 Task: Check the percentage active listings of den in the last 5 years.
Action: Mouse moved to (888, 198)
Screenshot: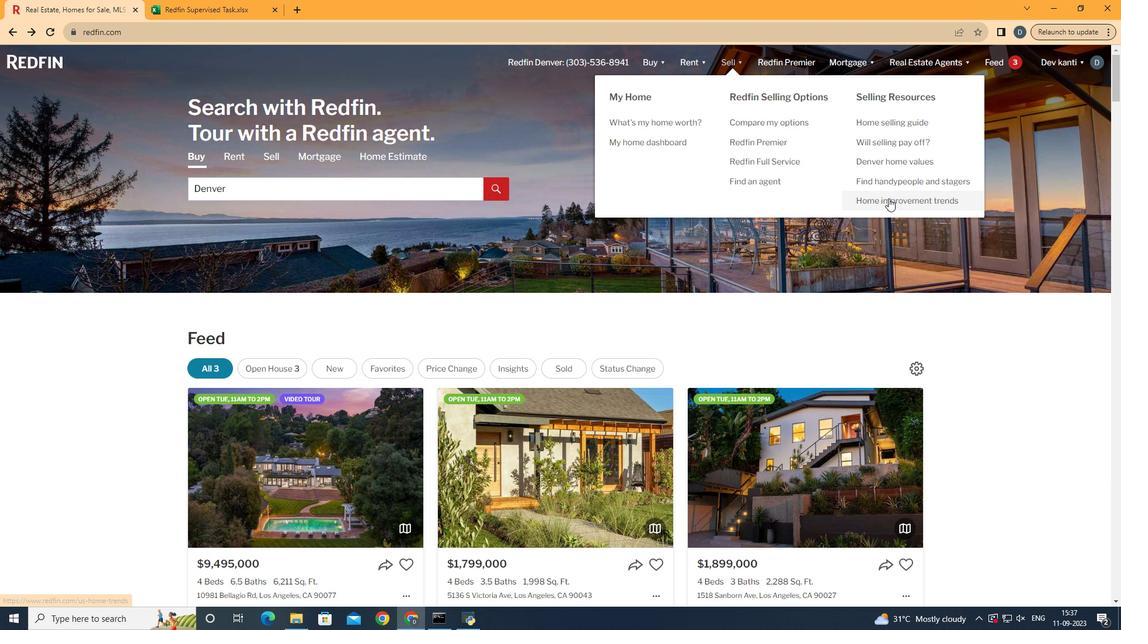 
Action: Mouse pressed left at (888, 198)
Screenshot: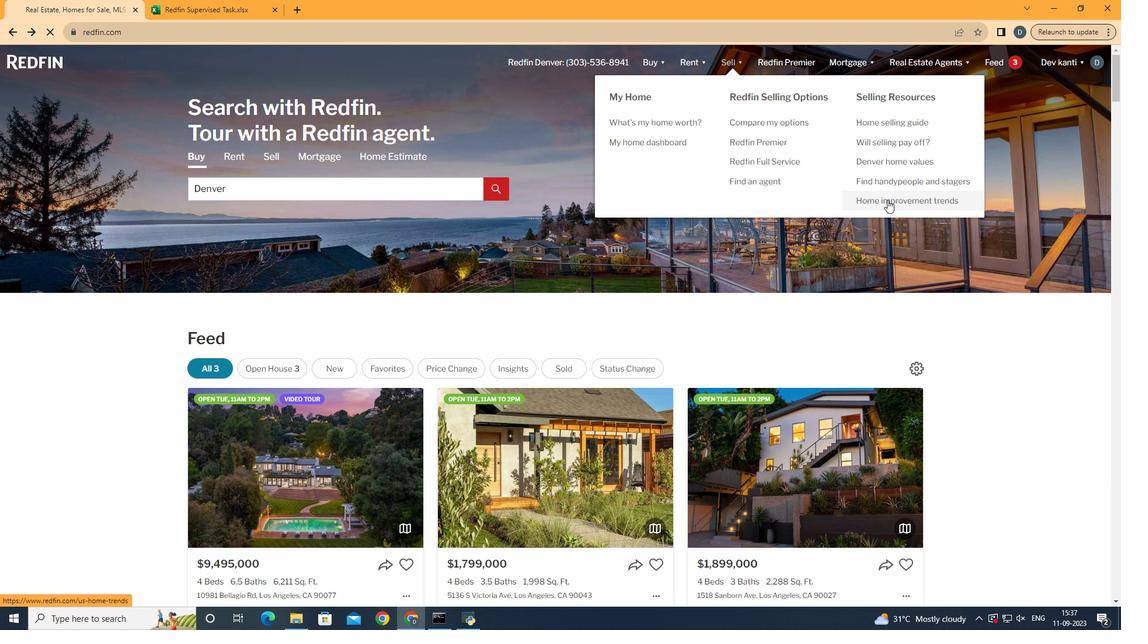 
Action: Mouse moved to (296, 230)
Screenshot: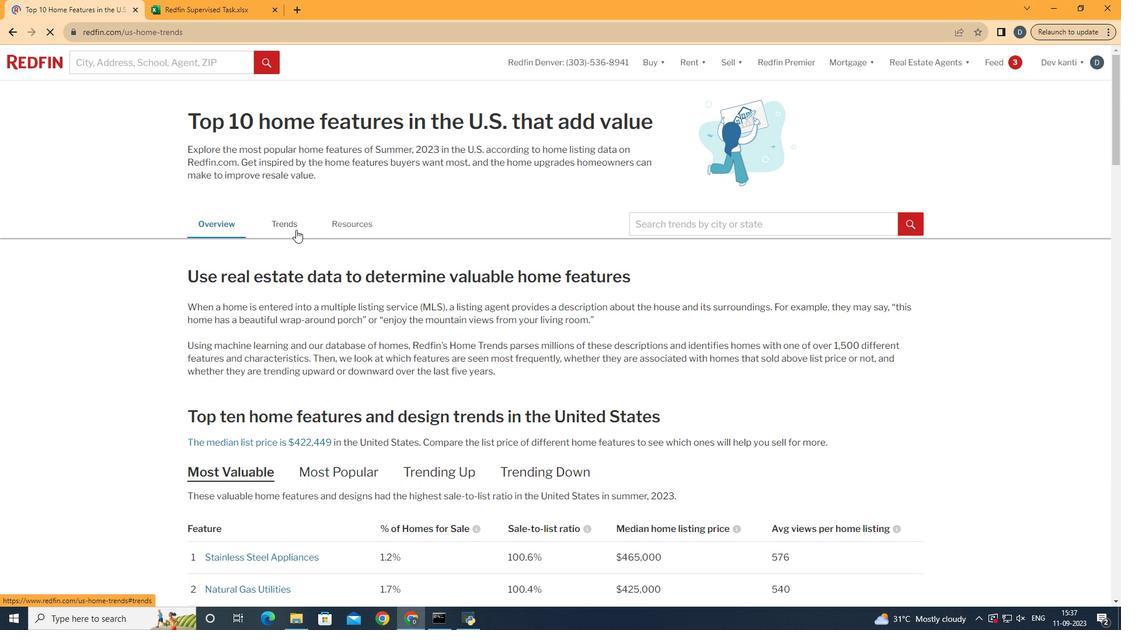 
Action: Mouse pressed left at (296, 230)
Screenshot: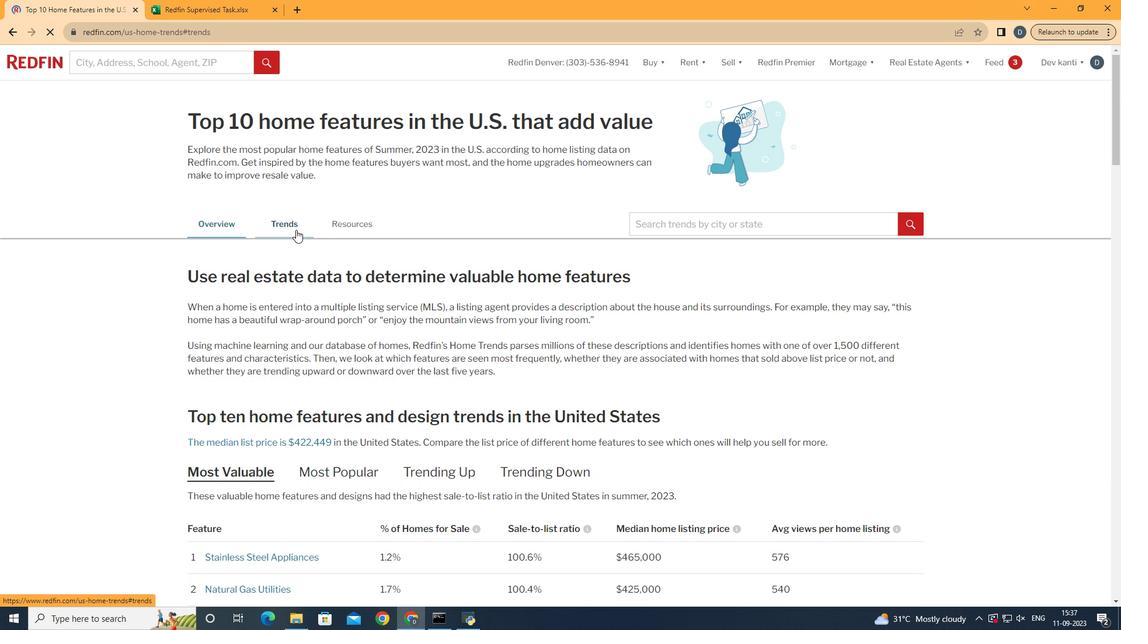 
Action: Mouse moved to (561, 263)
Screenshot: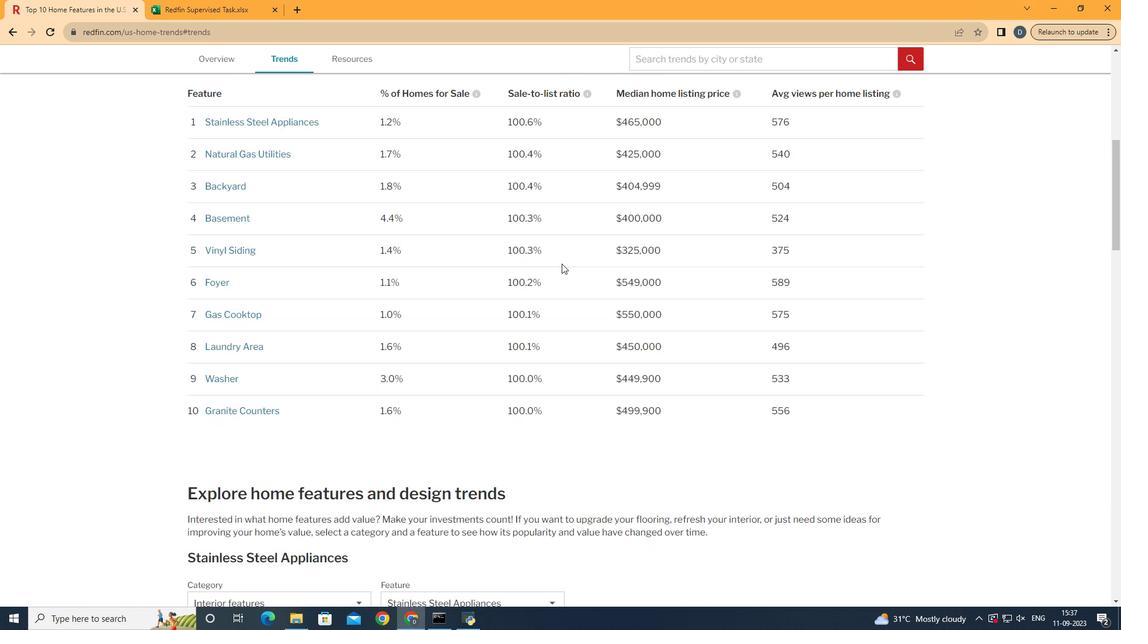 
Action: Mouse scrolled (561, 263) with delta (0, 0)
Screenshot: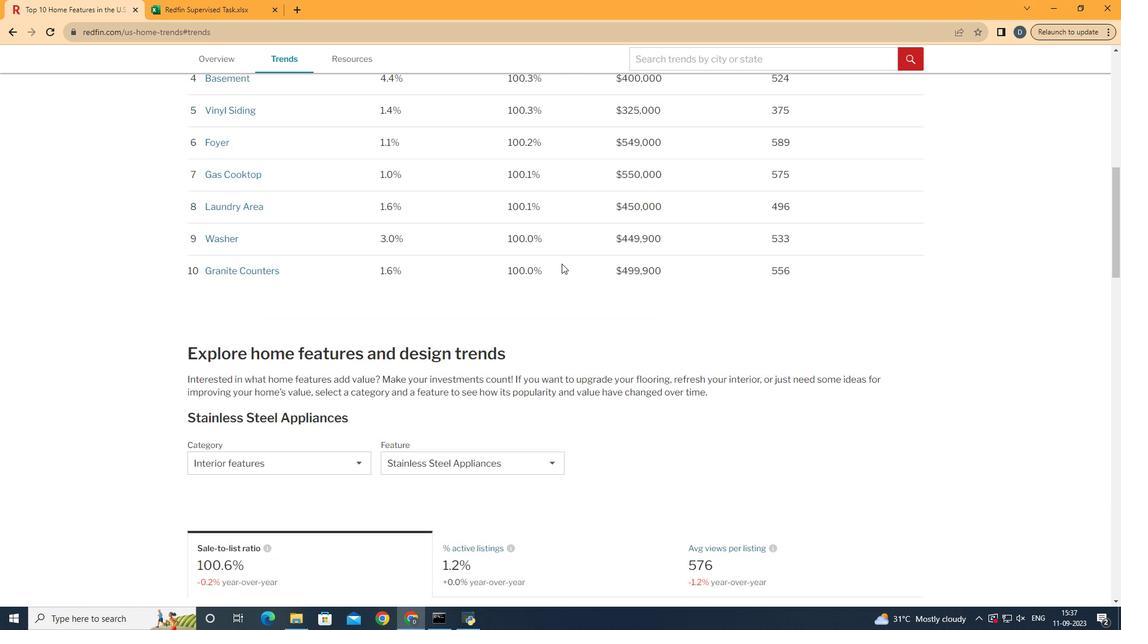 
Action: Mouse scrolled (561, 263) with delta (0, 0)
Screenshot: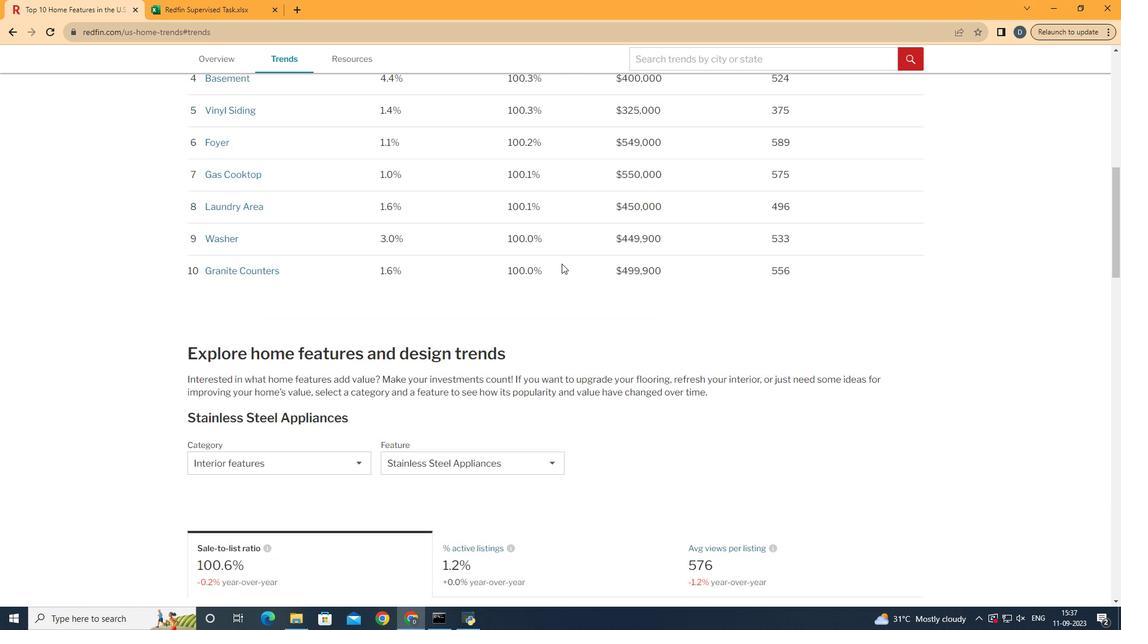 
Action: Mouse scrolled (561, 263) with delta (0, 0)
Screenshot: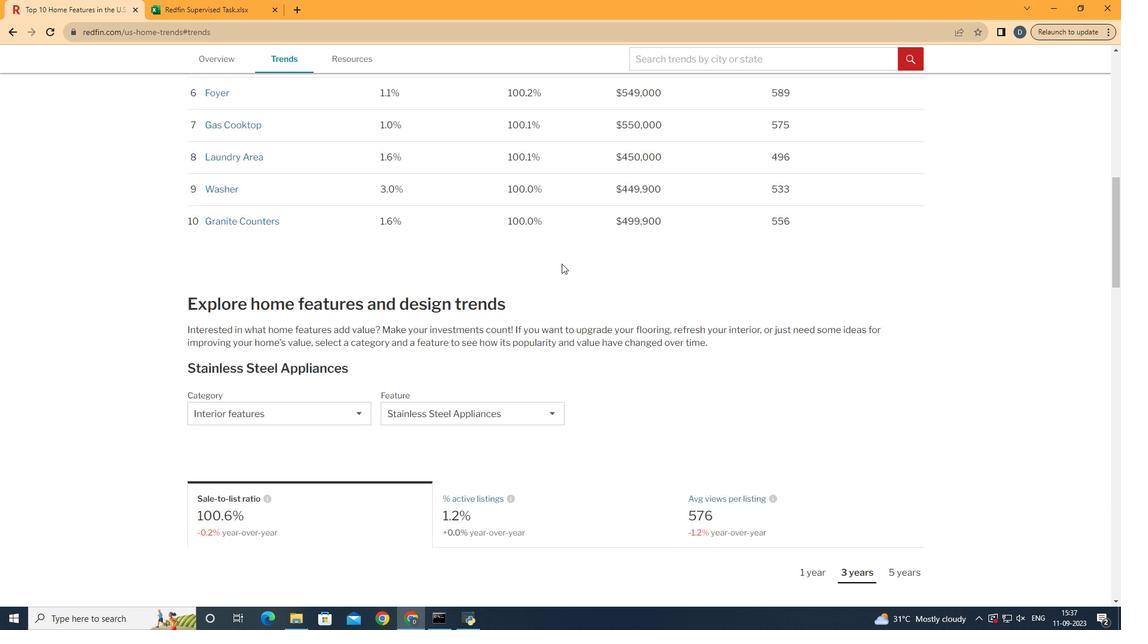 
Action: Mouse scrolled (561, 263) with delta (0, 0)
Screenshot: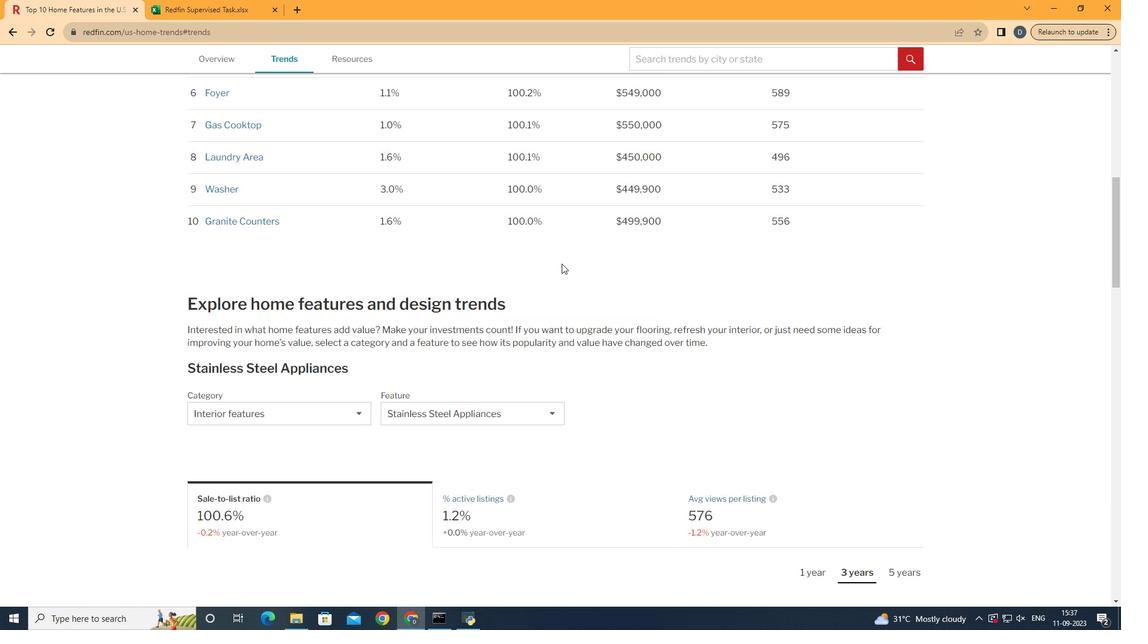 
Action: Mouse scrolled (561, 263) with delta (0, 0)
Screenshot: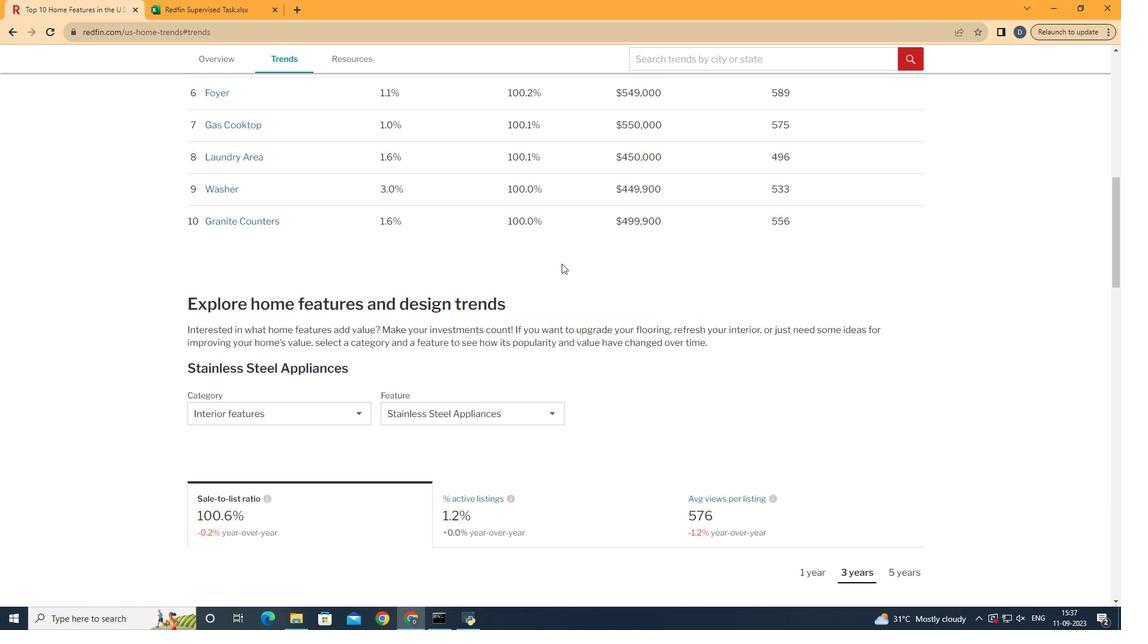 
Action: Mouse scrolled (561, 263) with delta (0, 0)
Screenshot: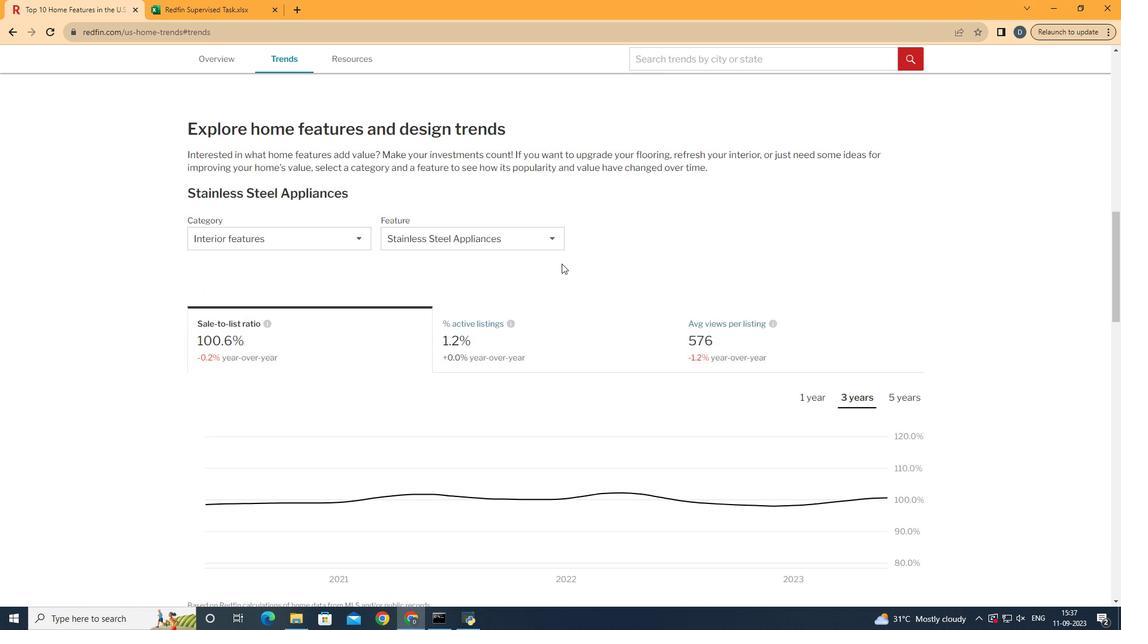 
Action: Mouse scrolled (561, 263) with delta (0, 0)
Screenshot: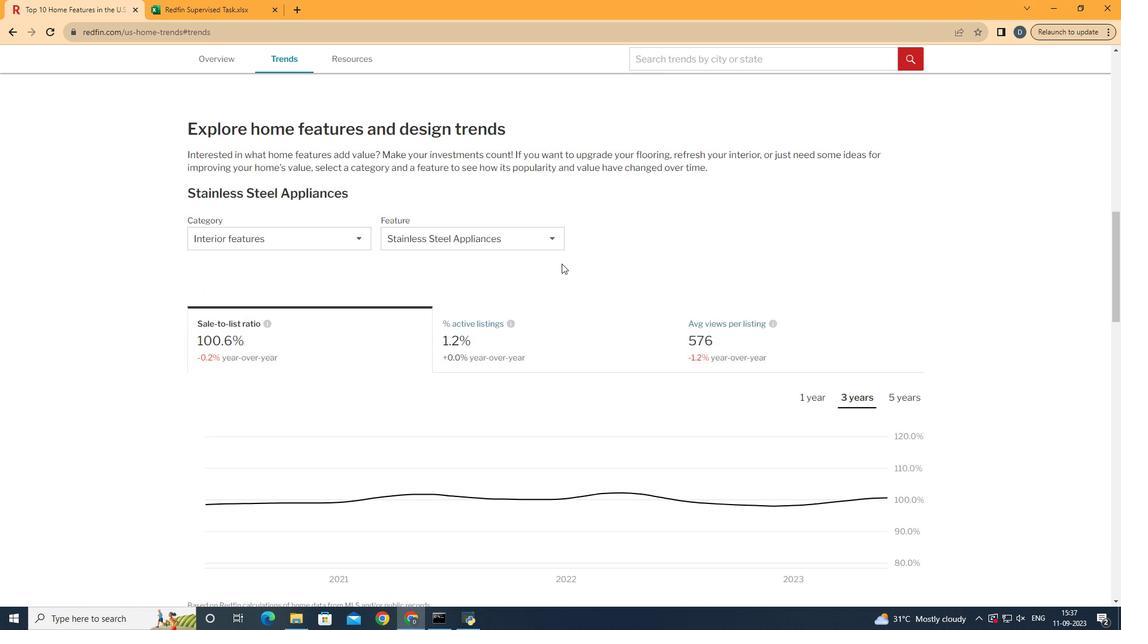 
Action: Mouse scrolled (561, 263) with delta (0, 0)
Screenshot: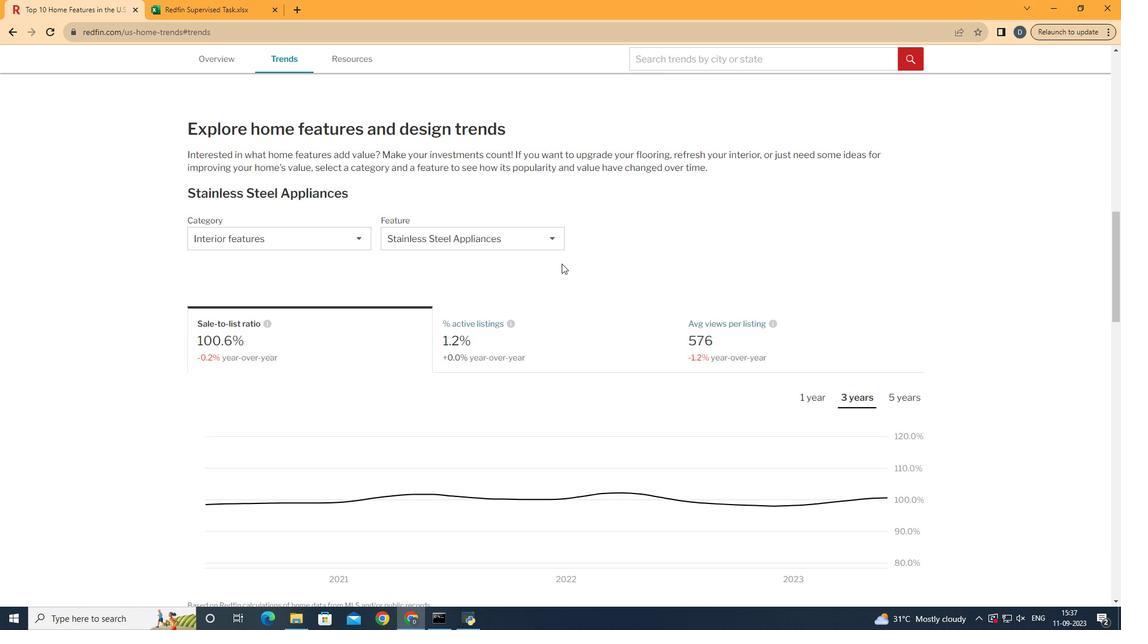 
Action: Mouse moved to (324, 233)
Screenshot: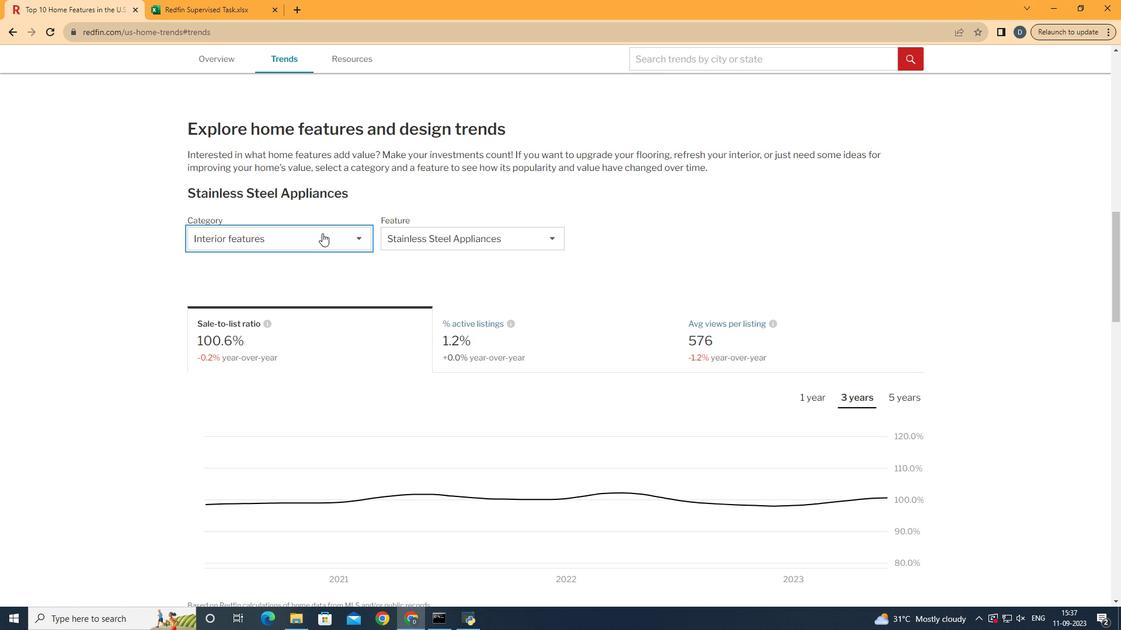 
Action: Mouse pressed left at (324, 233)
Screenshot: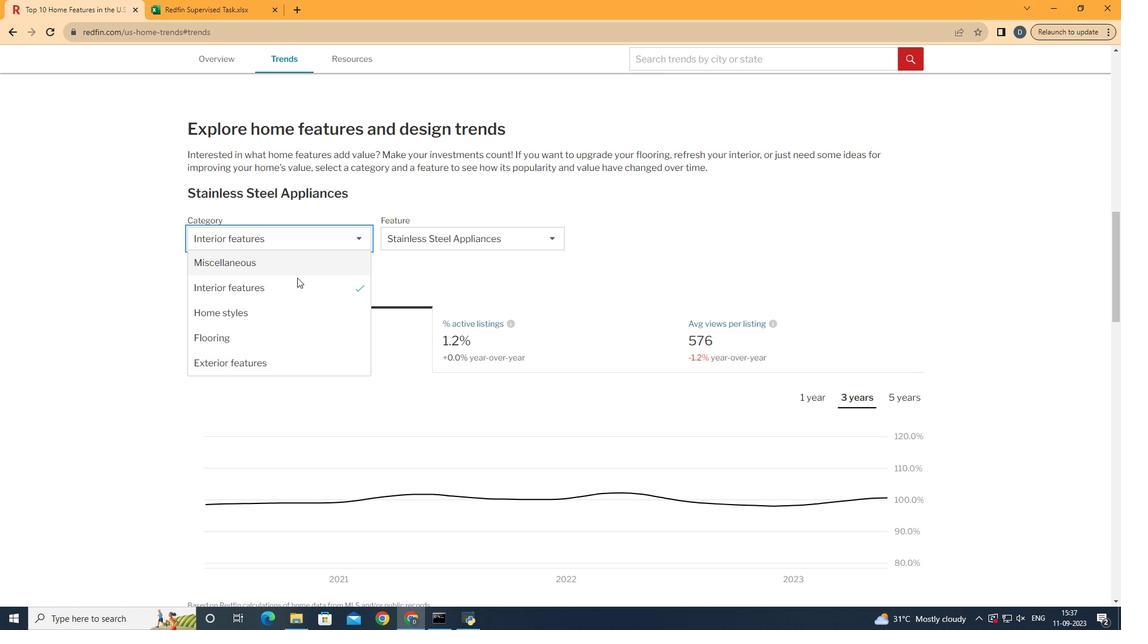 
Action: Mouse moved to (297, 281)
Screenshot: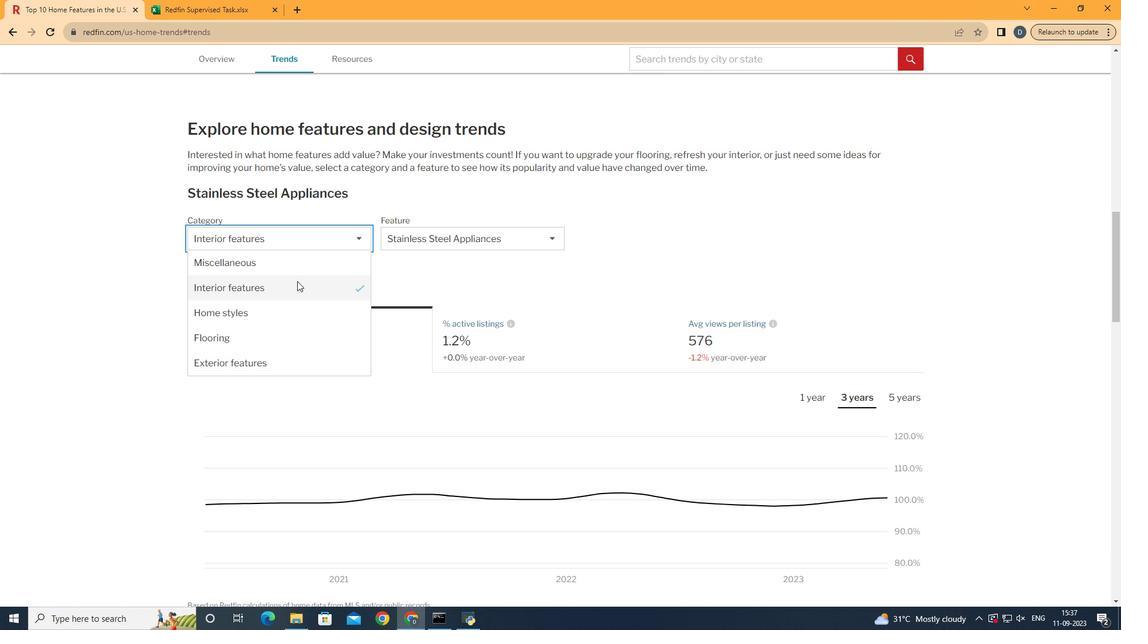 
Action: Mouse pressed left at (297, 281)
Screenshot: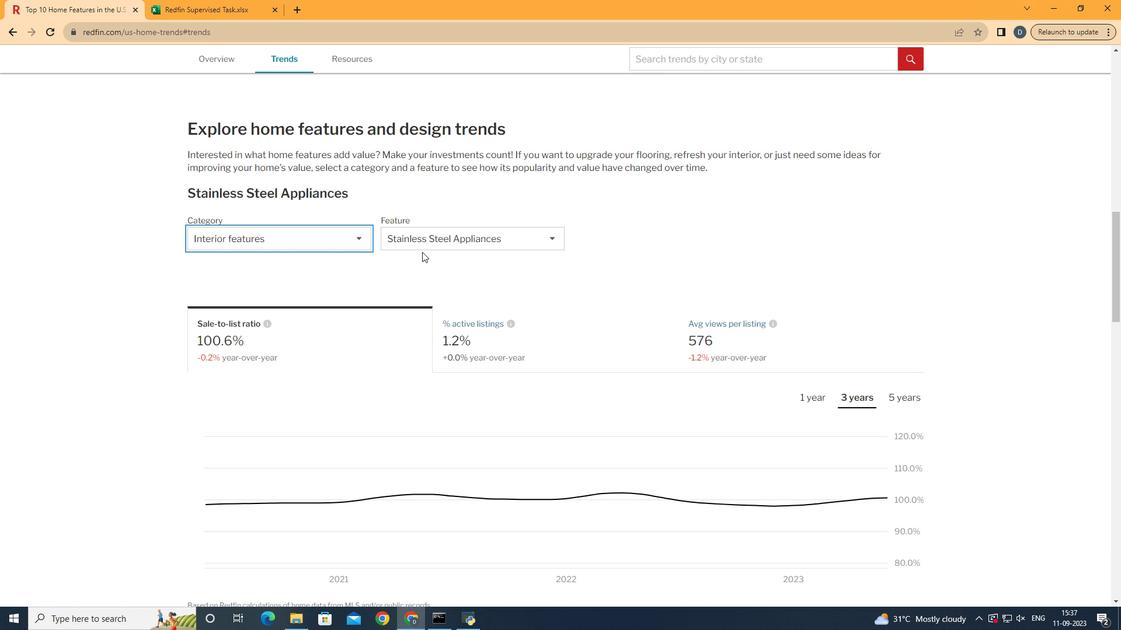 
Action: Mouse moved to (460, 238)
Screenshot: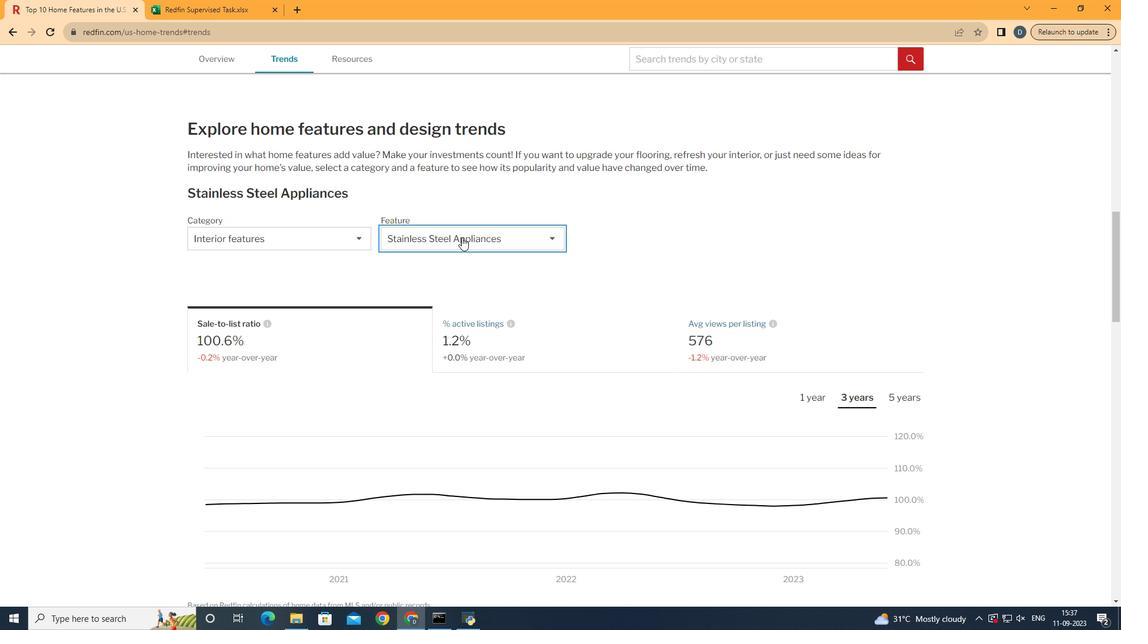 
Action: Mouse pressed left at (460, 238)
Screenshot: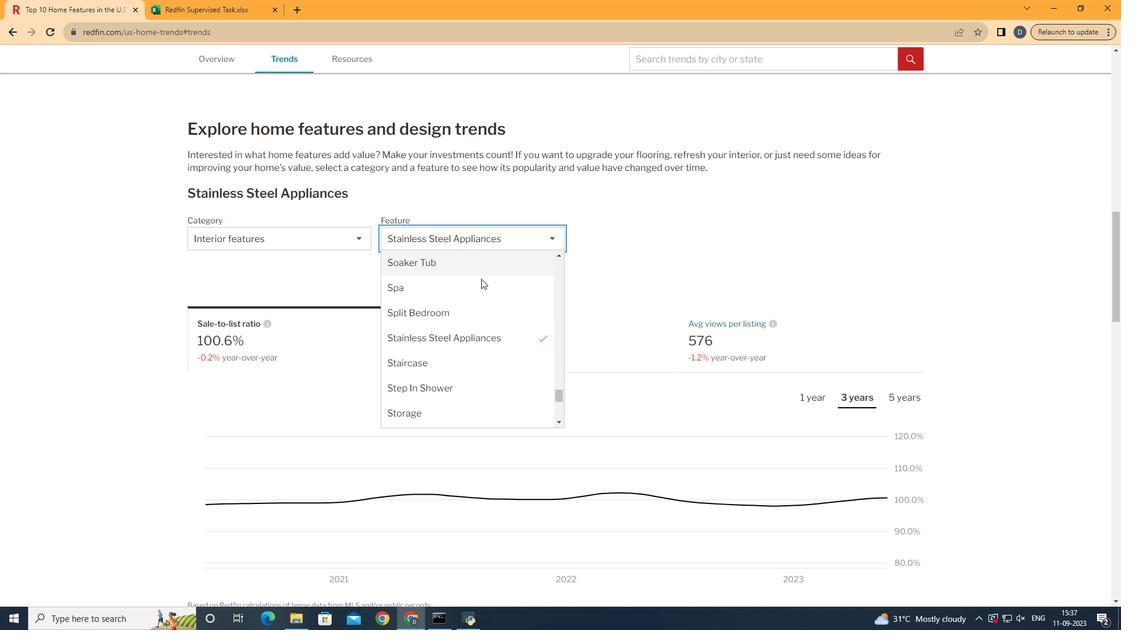 
Action: Mouse moved to (484, 293)
Screenshot: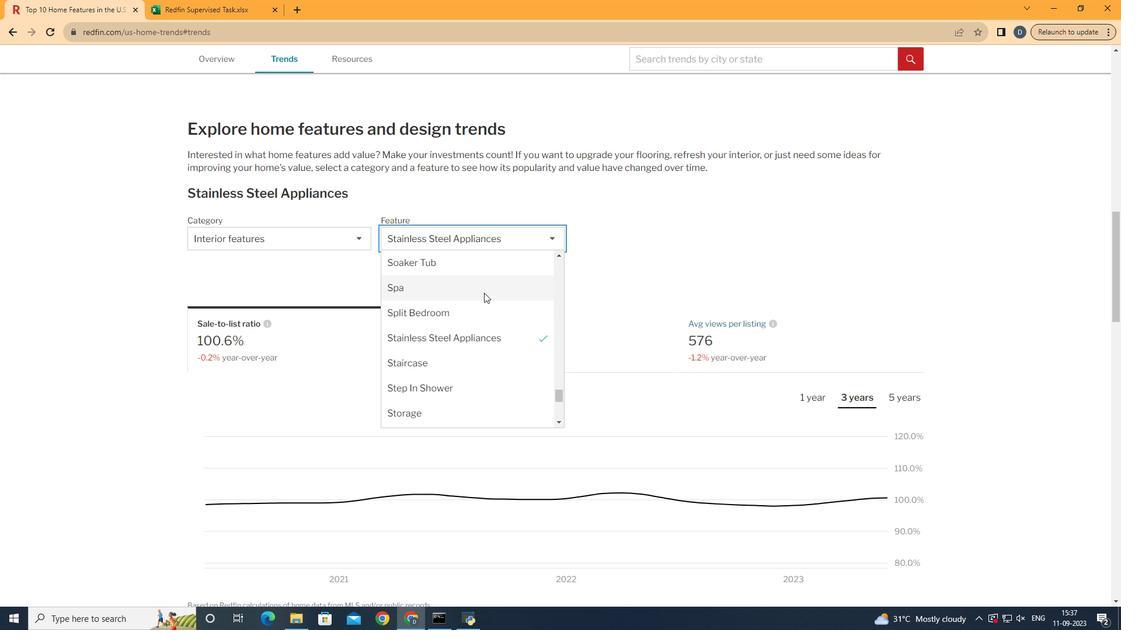 
Action: Mouse scrolled (484, 293) with delta (0, 0)
Screenshot: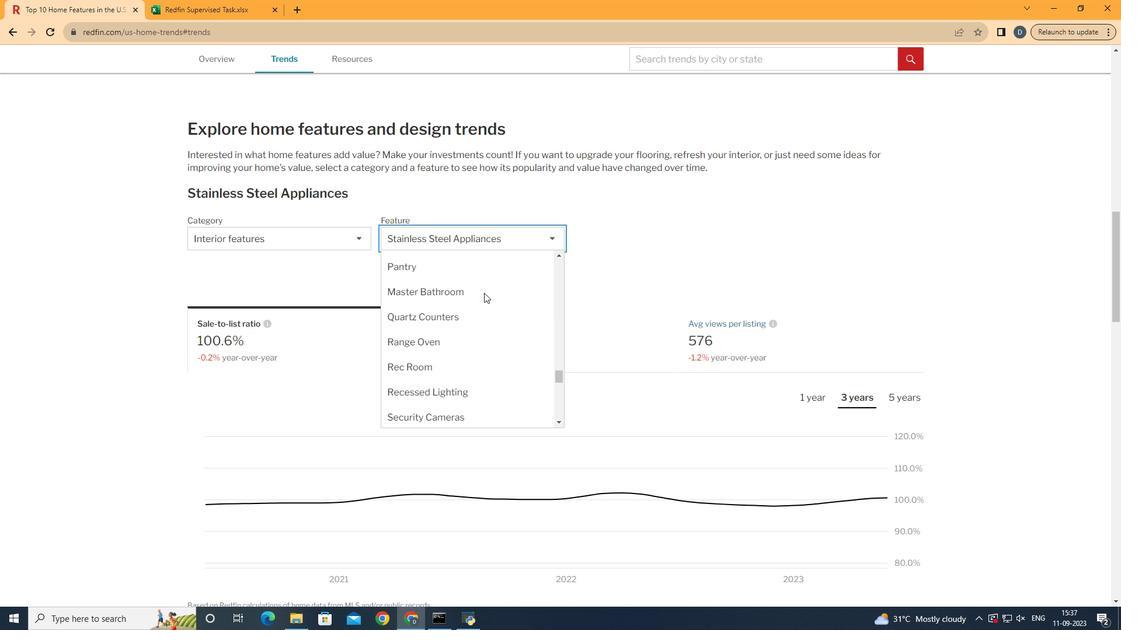 
Action: Mouse scrolled (484, 293) with delta (0, 0)
Screenshot: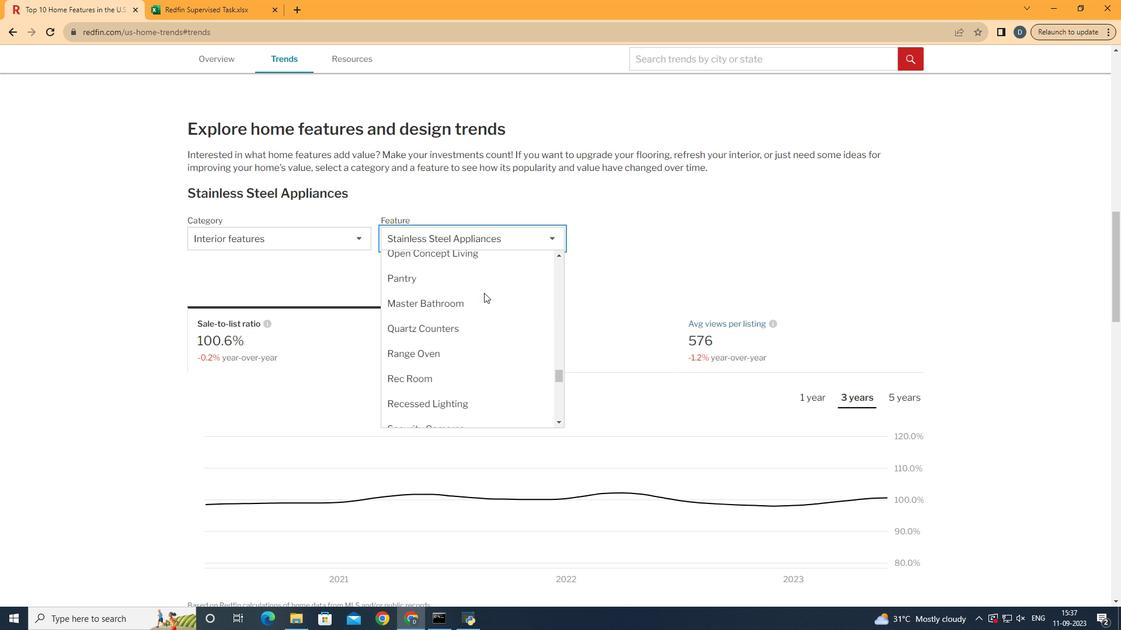 
Action: Mouse scrolled (484, 293) with delta (0, 0)
Screenshot: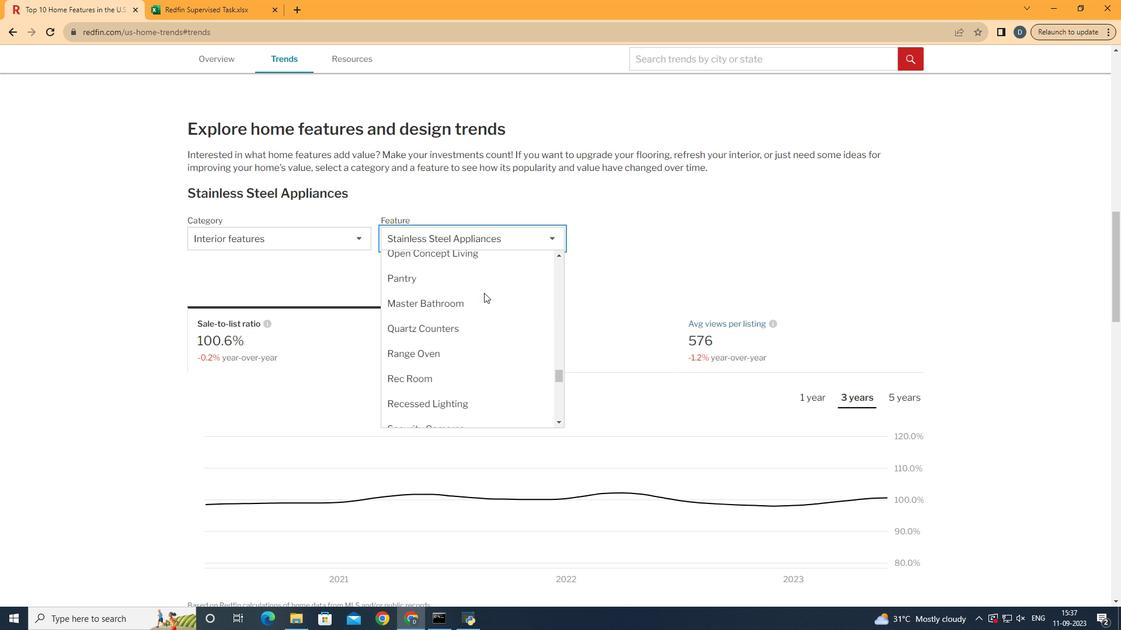 
Action: Mouse scrolled (484, 293) with delta (0, 0)
Screenshot: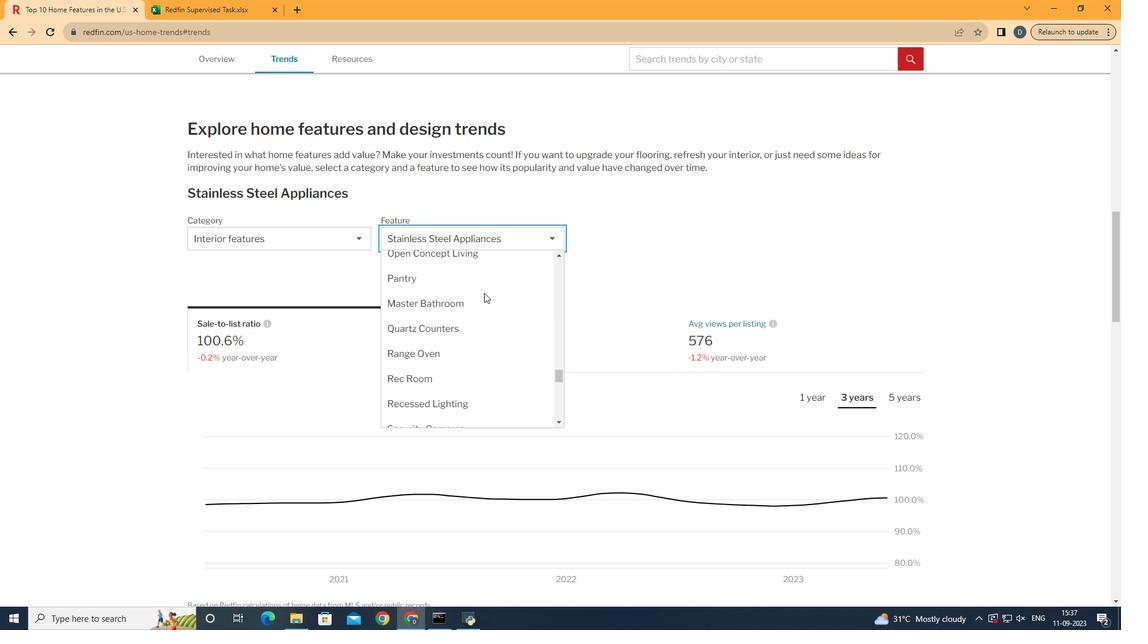 
Action: Mouse scrolled (484, 293) with delta (0, 0)
Screenshot: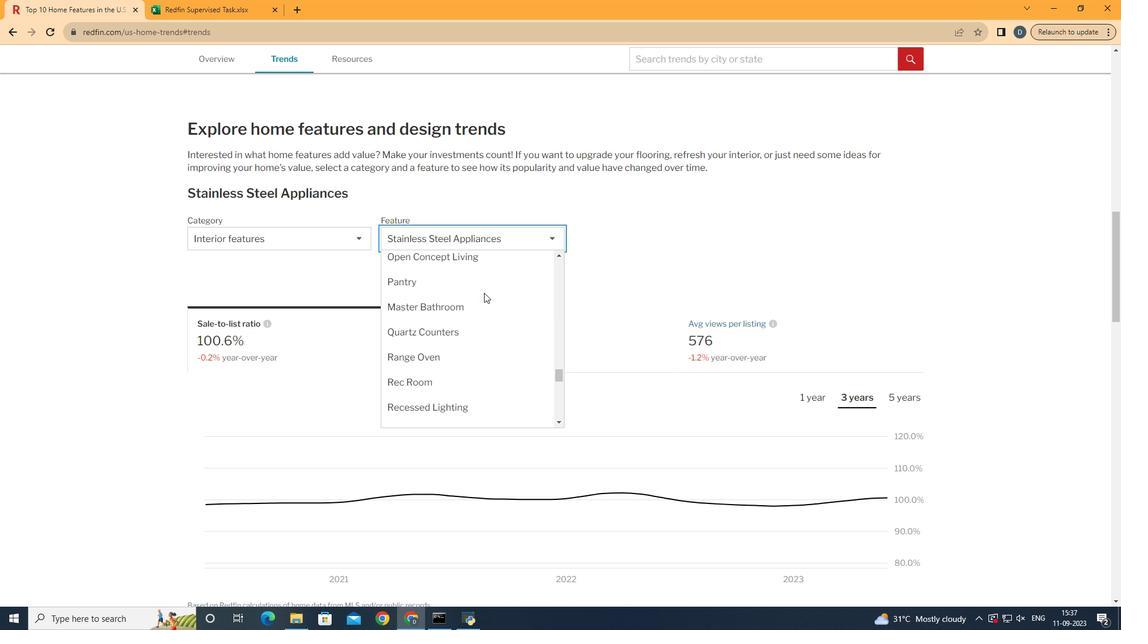 
Action: Mouse scrolled (484, 293) with delta (0, 0)
Screenshot: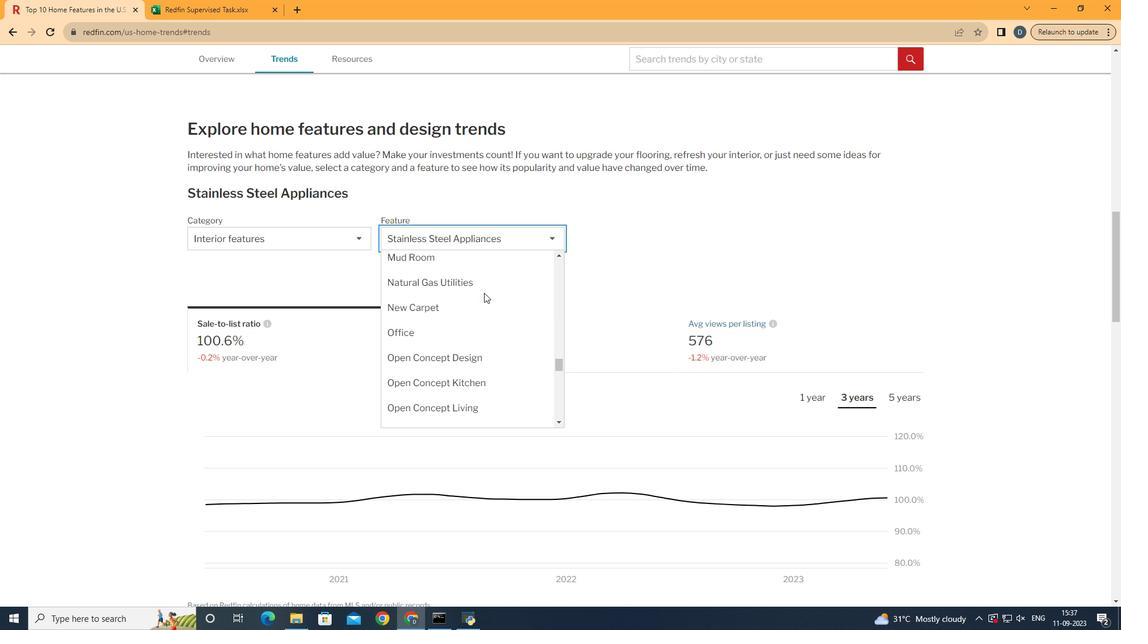 
Action: Mouse scrolled (484, 293) with delta (0, 0)
Screenshot: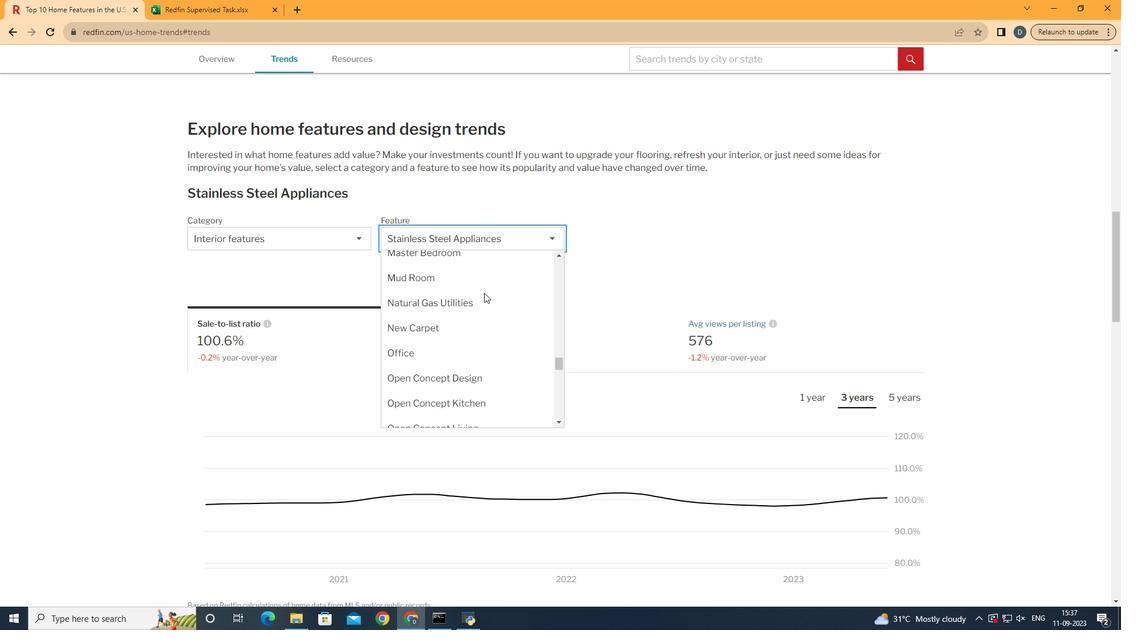 
Action: Mouse scrolled (484, 293) with delta (0, 0)
Screenshot: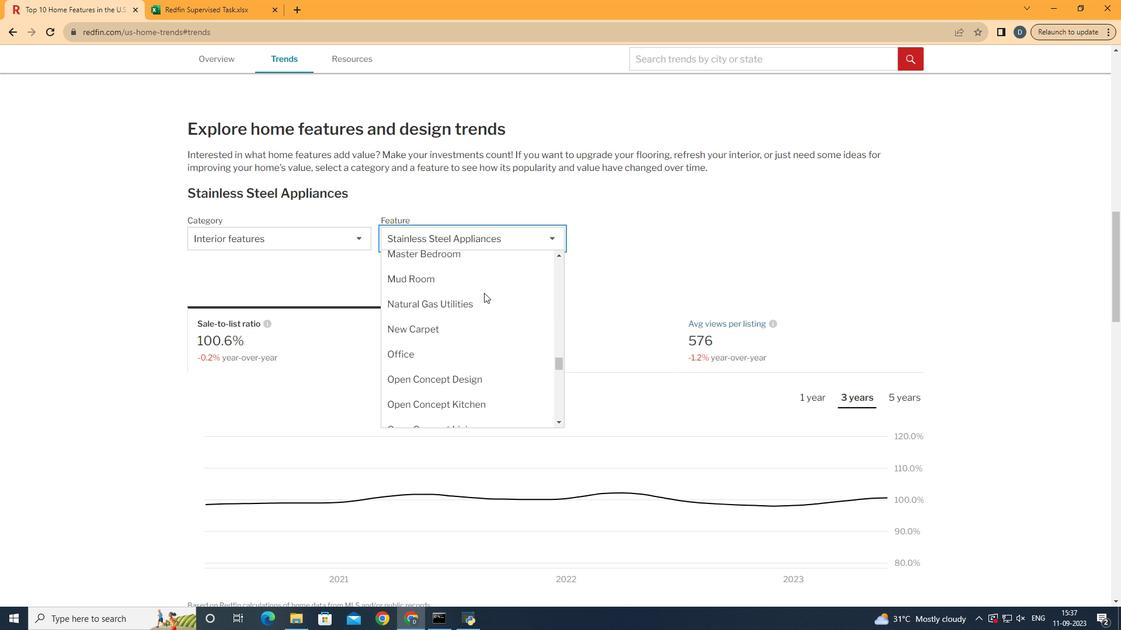 
Action: Mouse scrolled (484, 293) with delta (0, 0)
Screenshot: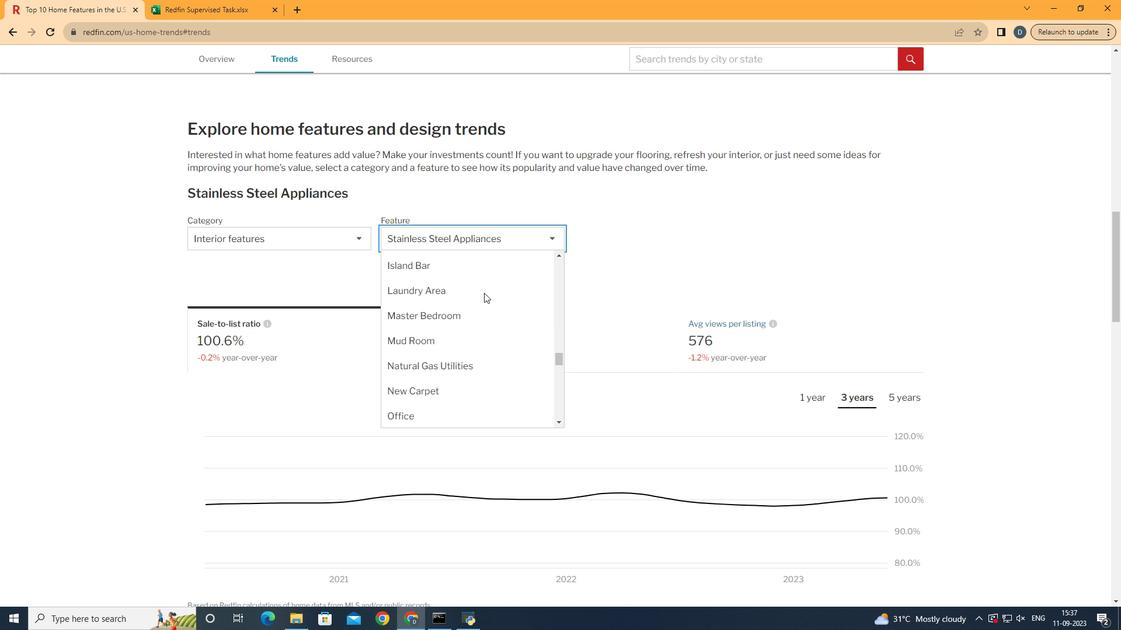 
Action: Mouse scrolled (484, 293) with delta (0, 0)
Screenshot: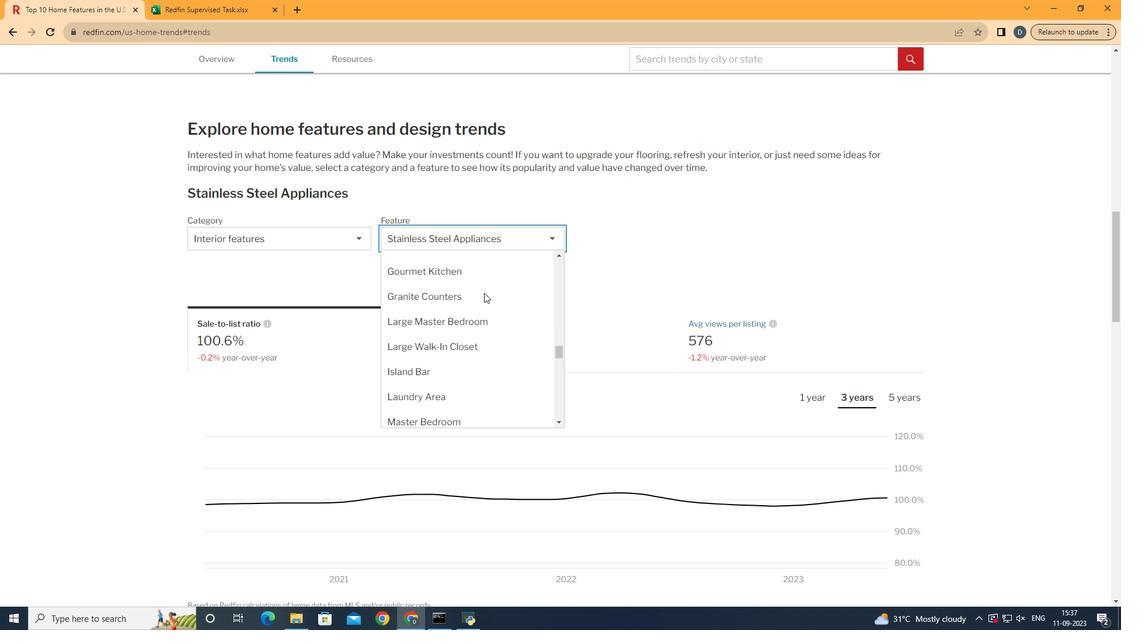 
Action: Mouse scrolled (484, 293) with delta (0, 0)
Screenshot: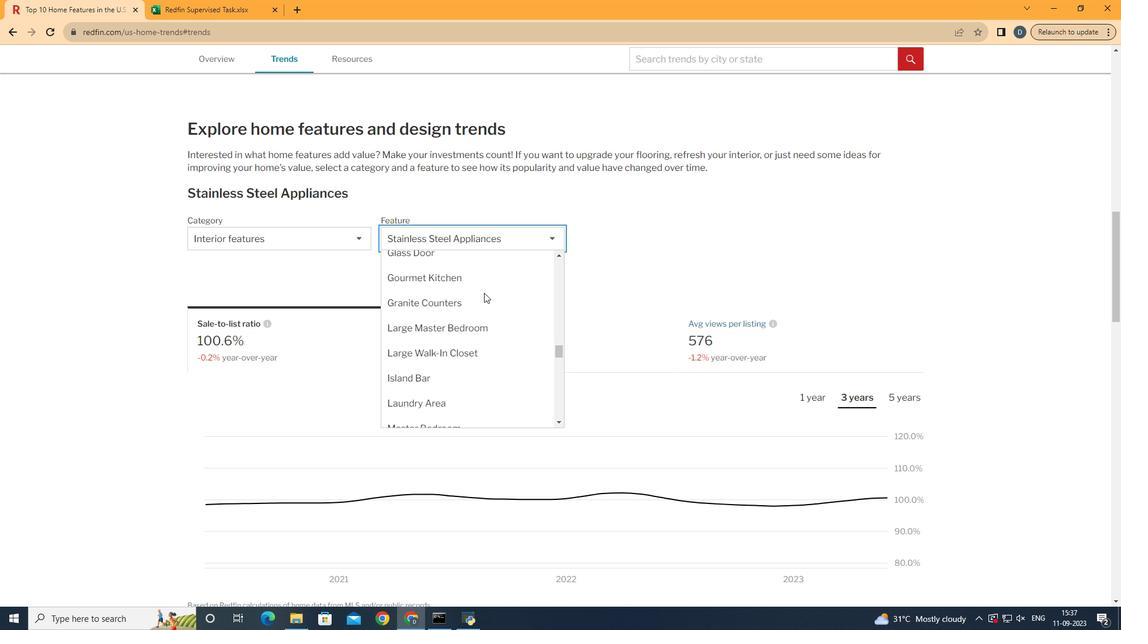 
Action: Mouse scrolled (484, 293) with delta (0, 0)
Screenshot: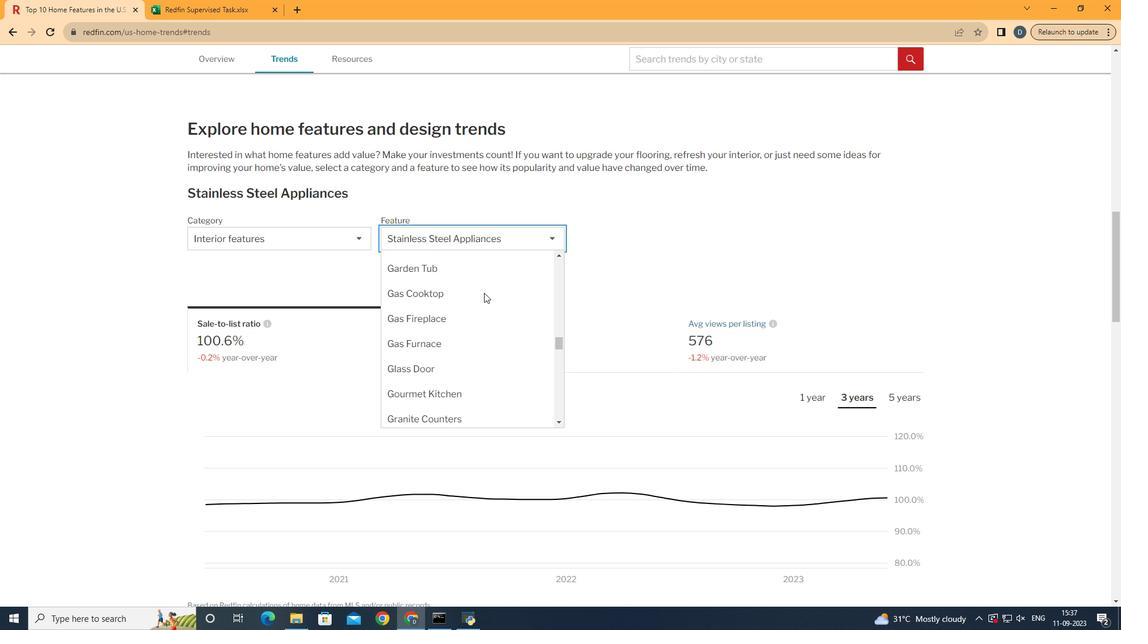 
Action: Mouse scrolled (484, 293) with delta (0, 0)
Screenshot: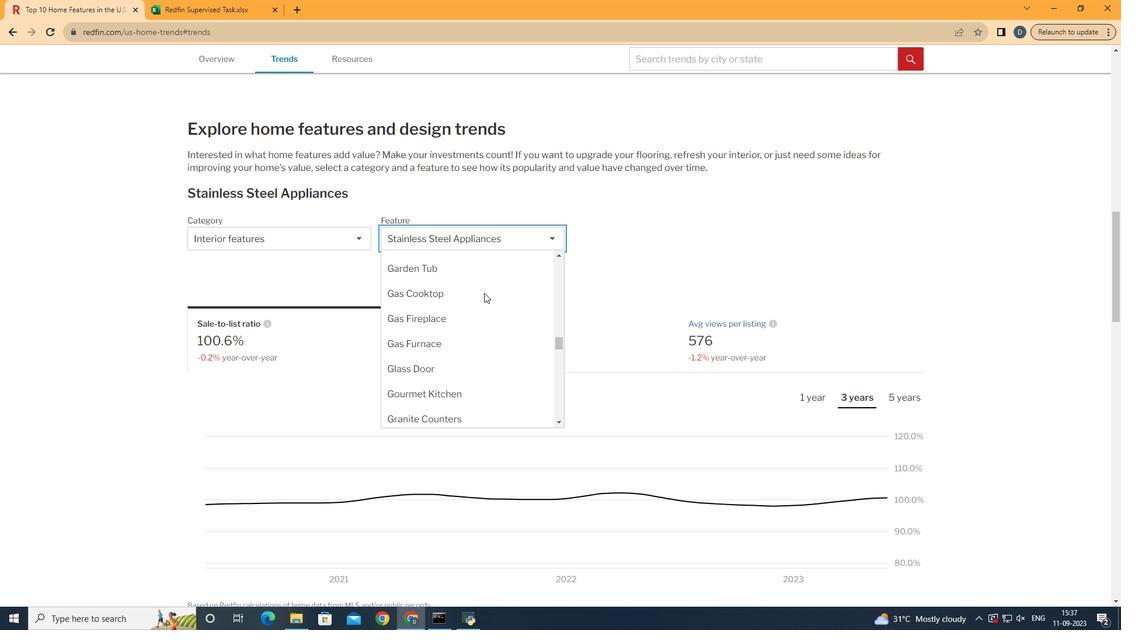 
Action: Mouse scrolled (484, 293) with delta (0, 0)
Screenshot: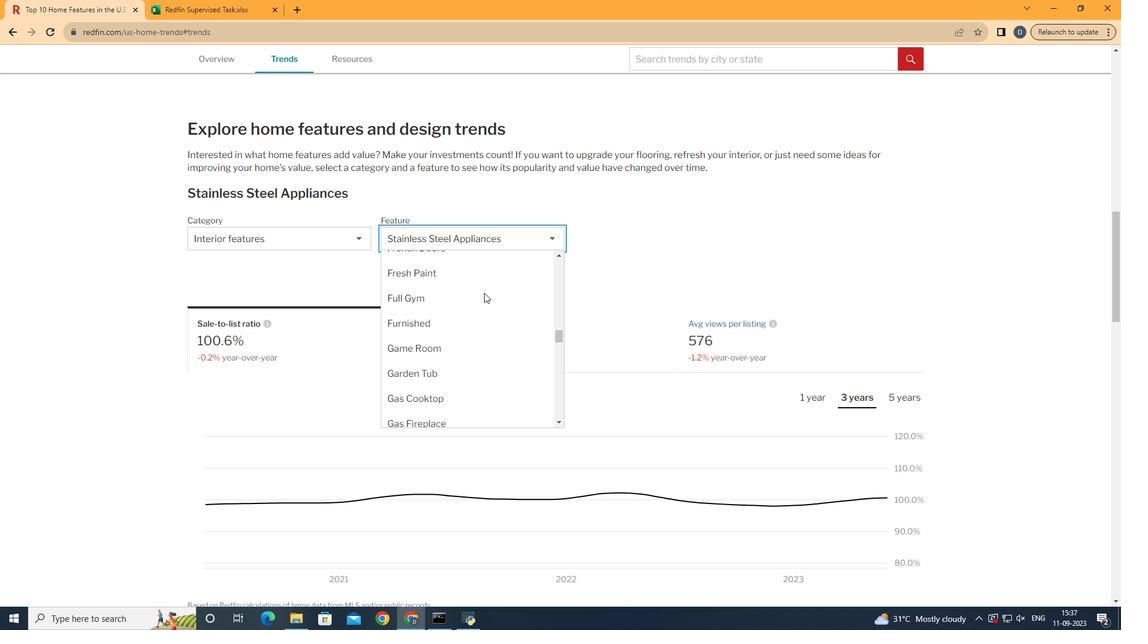 
Action: Mouse moved to (484, 293)
Screenshot: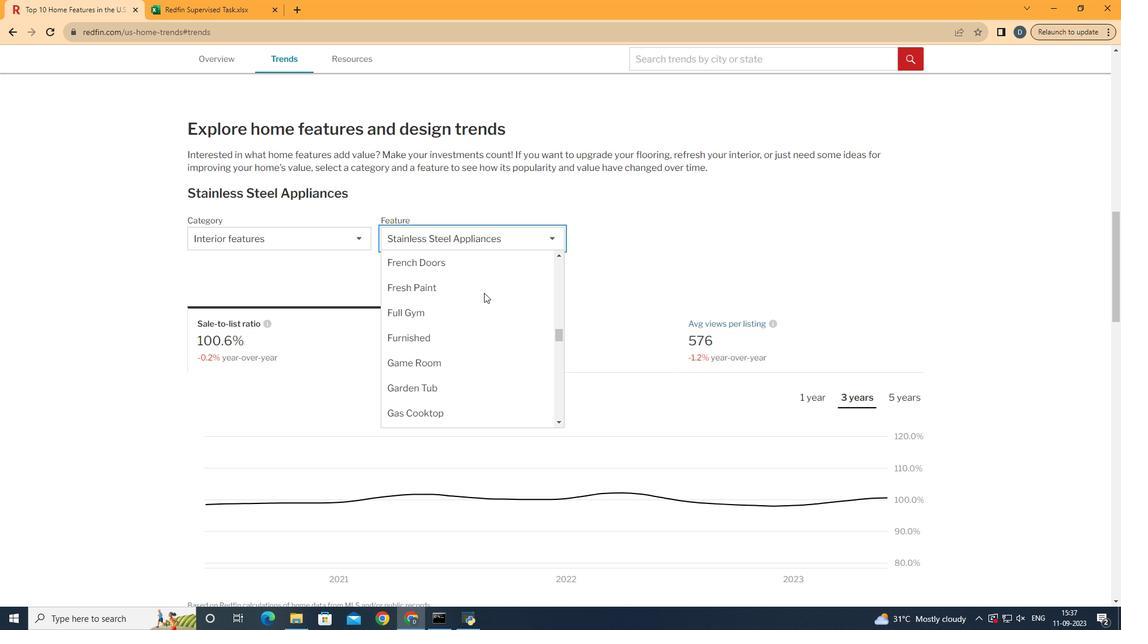 
Action: Mouse scrolled (484, 293) with delta (0, 0)
Screenshot: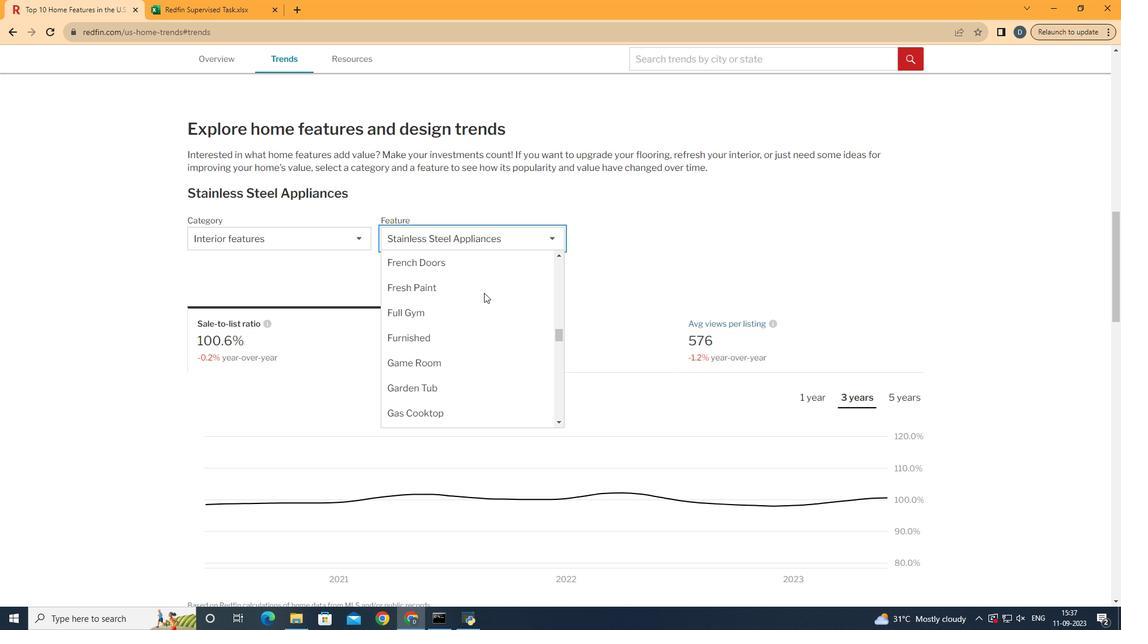 
Action: Mouse scrolled (484, 293) with delta (0, 0)
Screenshot: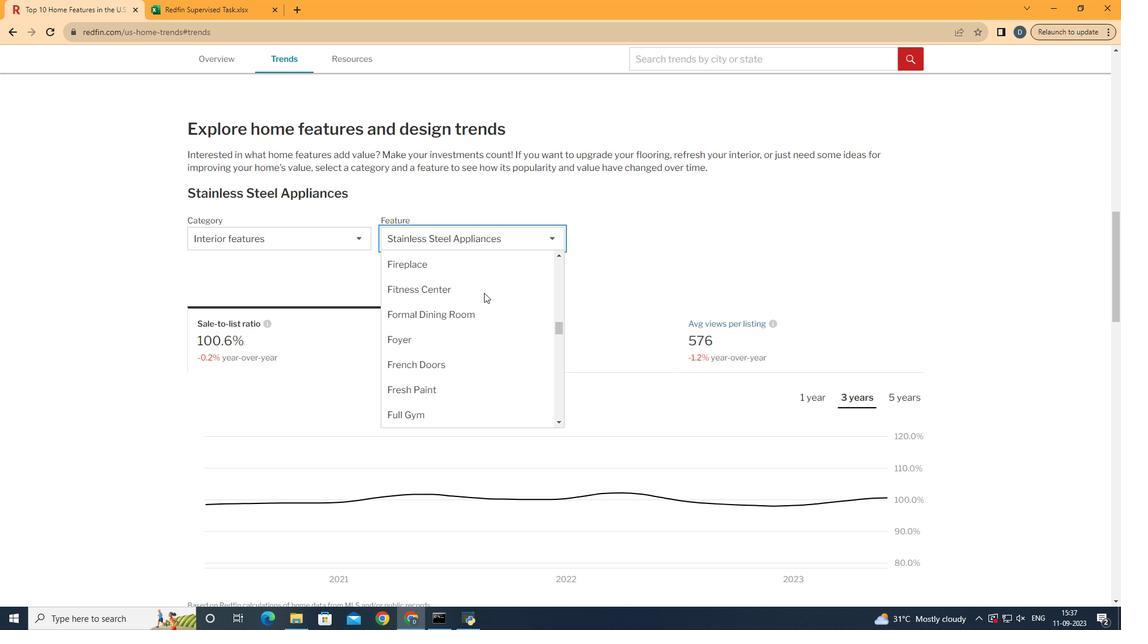 
Action: Mouse scrolled (484, 293) with delta (0, 0)
Screenshot: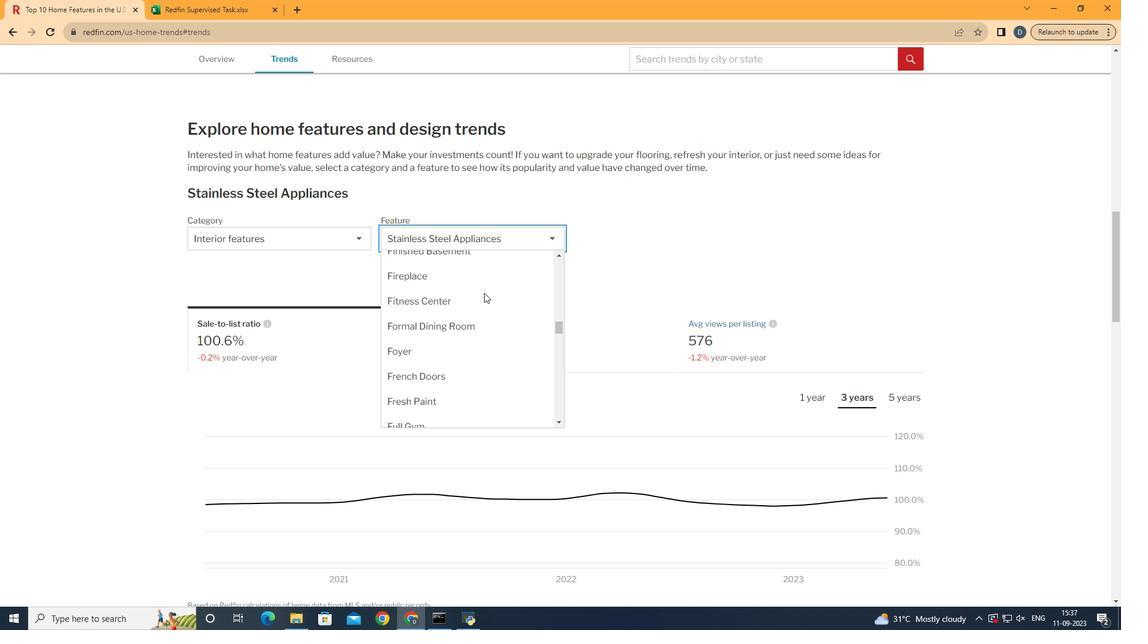 
Action: Mouse scrolled (484, 293) with delta (0, 0)
Screenshot: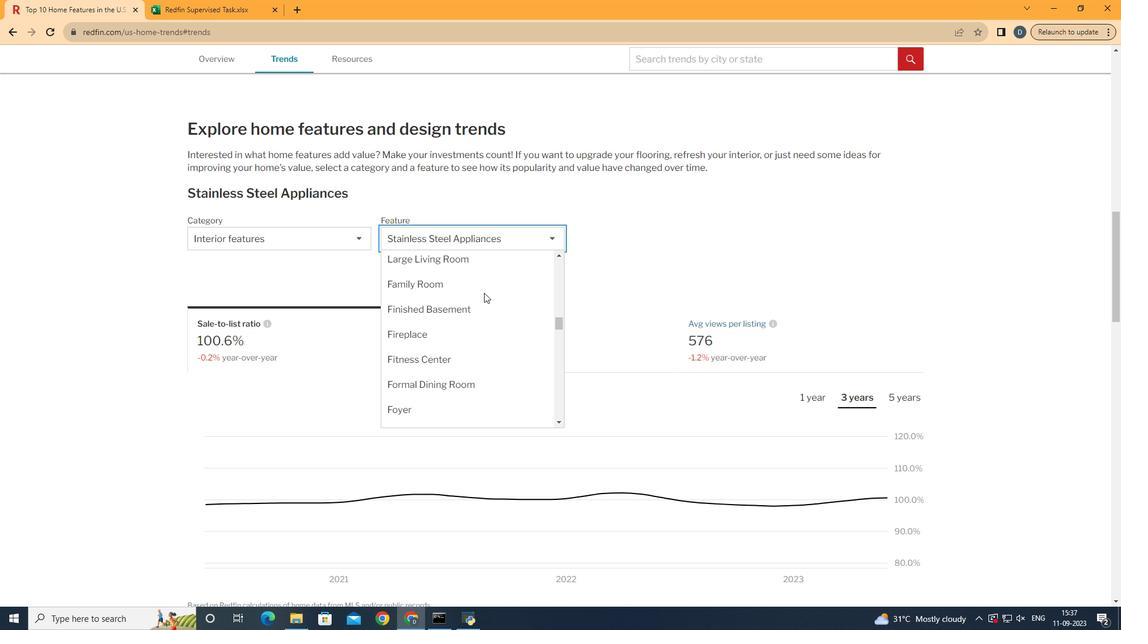 
Action: Mouse scrolled (484, 293) with delta (0, 0)
Screenshot: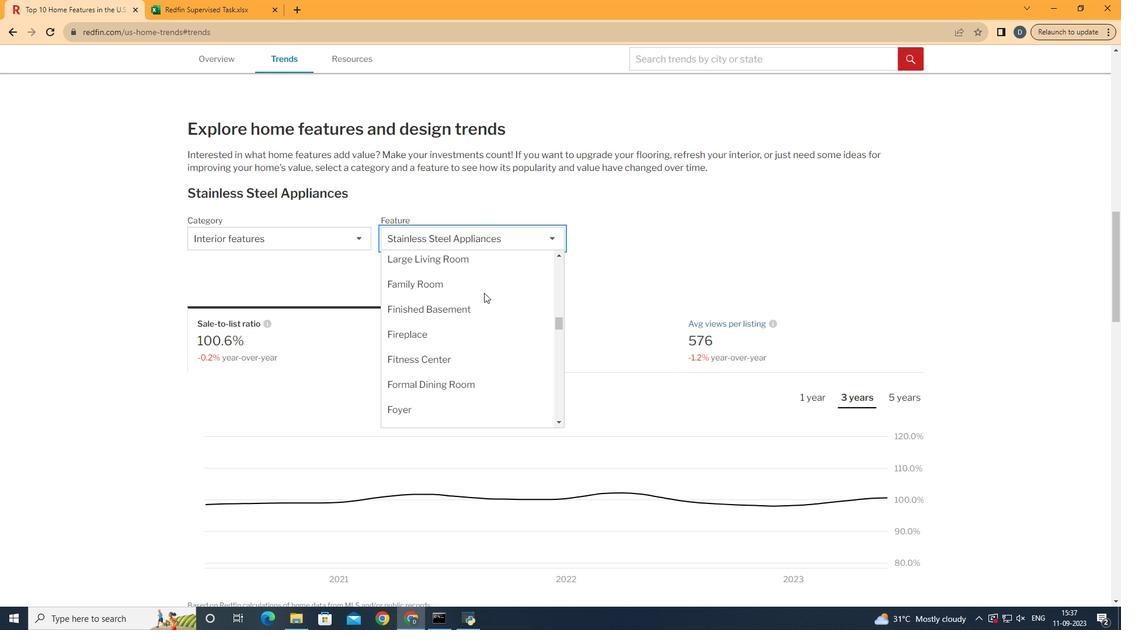 
Action: Mouse scrolled (484, 292) with delta (0, 0)
Screenshot: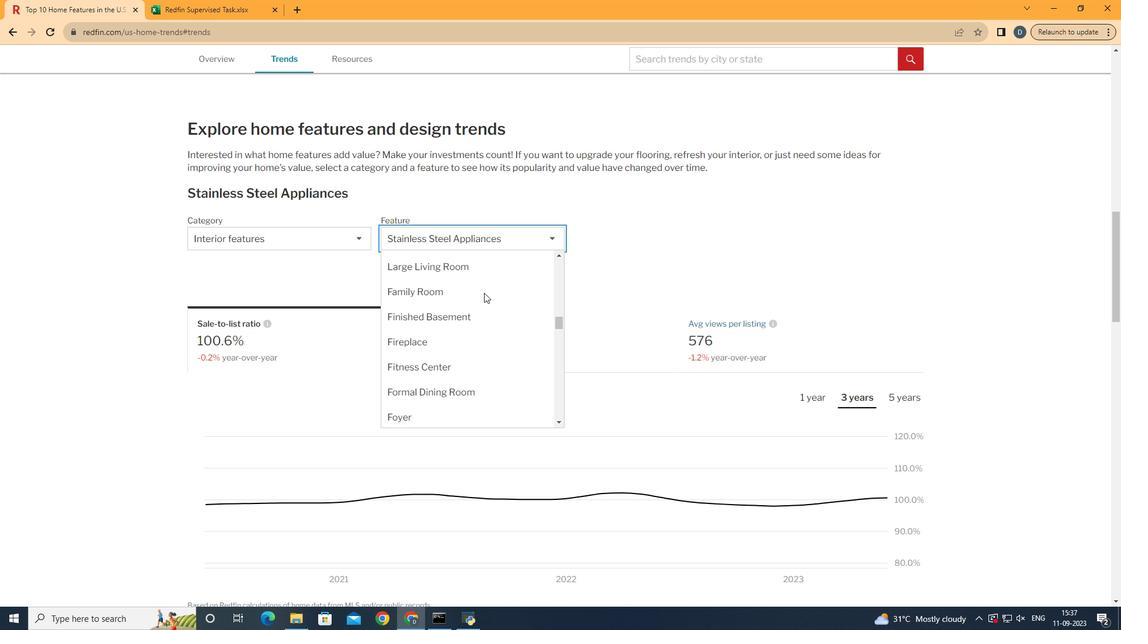 
Action: Mouse scrolled (484, 293) with delta (0, 0)
Screenshot: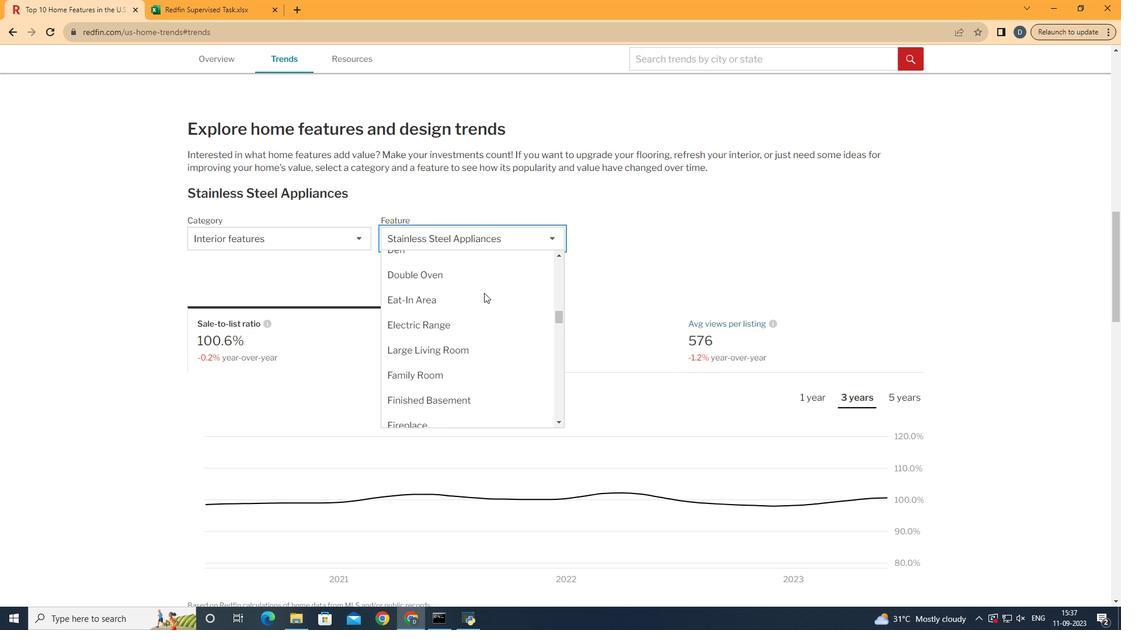 
Action: Mouse scrolled (484, 293) with delta (0, 0)
Screenshot: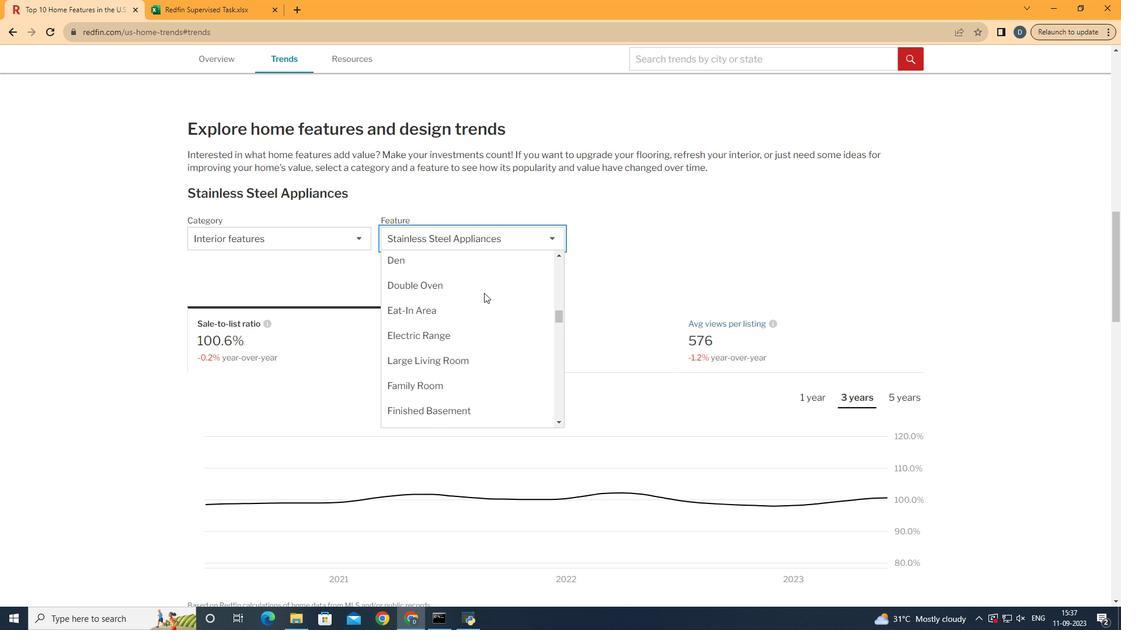 
Action: Mouse scrolled (484, 292) with delta (0, 0)
Screenshot: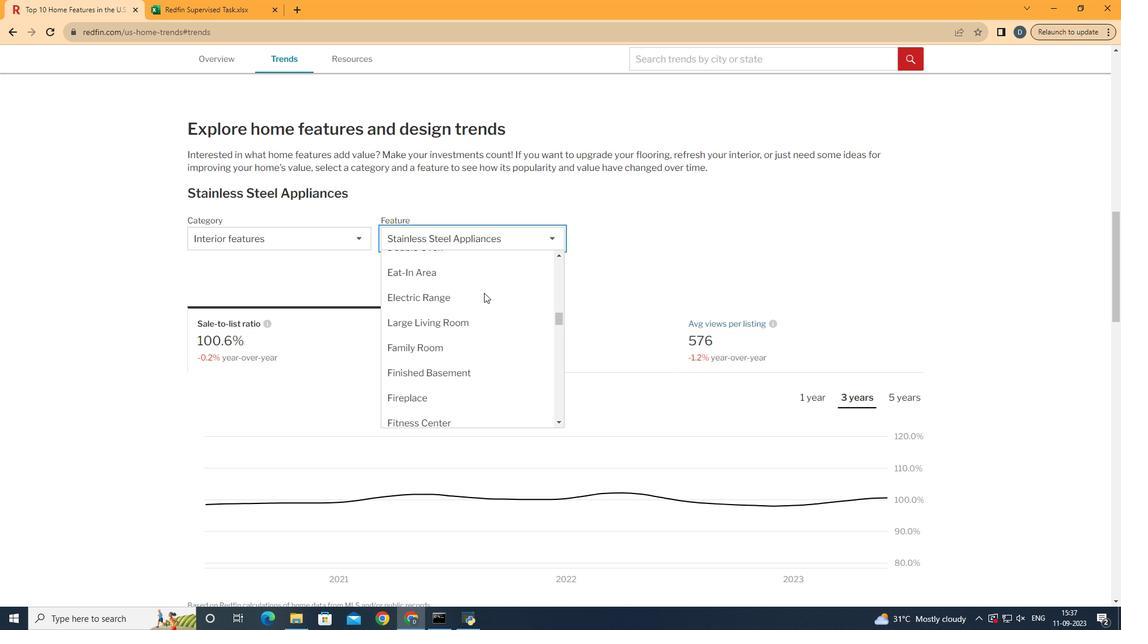 
Action: Mouse scrolled (484, 293) with delta (0, 0)
Screenshot: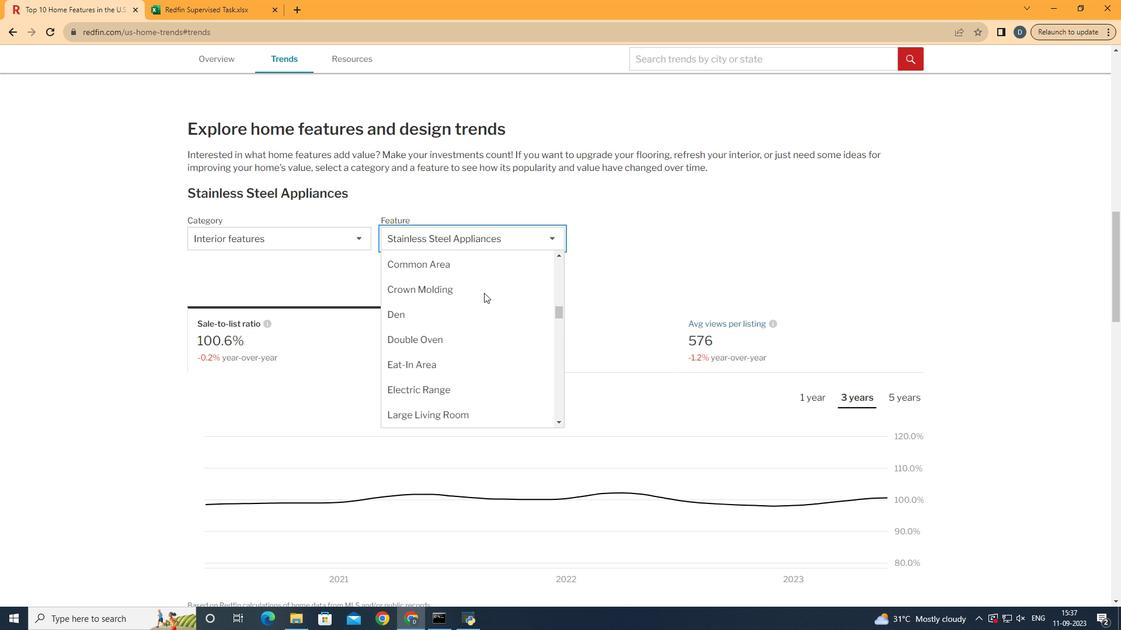 
Action: Mouse scrolled (484, 293) with delta (0, 0)
Screenshot: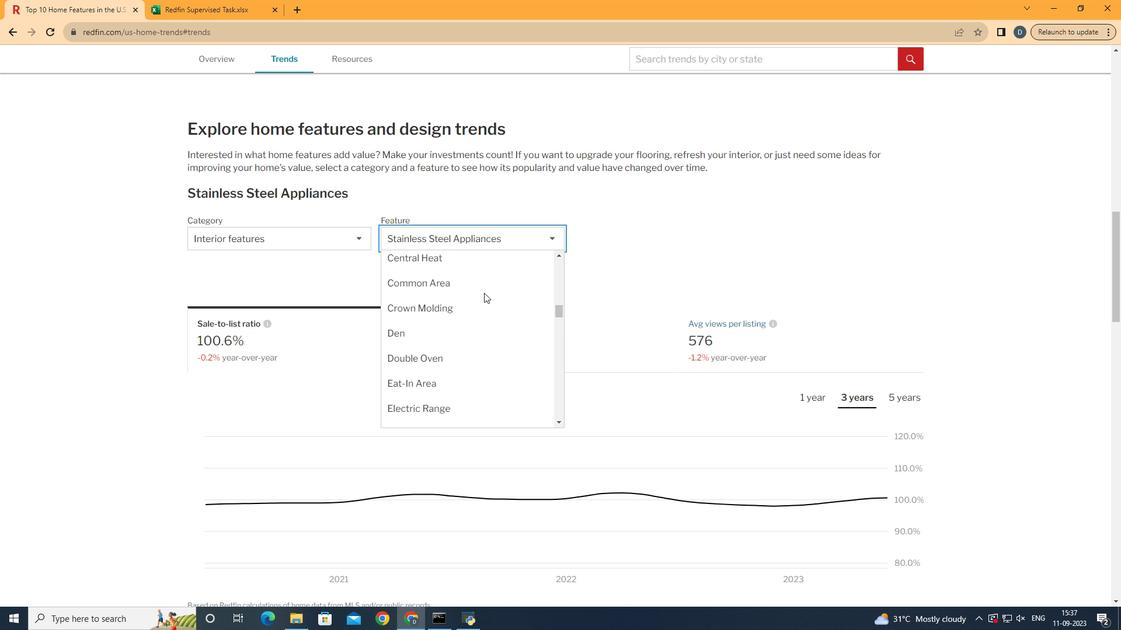 
Action: Mouse moved to (471, 328)
Screenshot: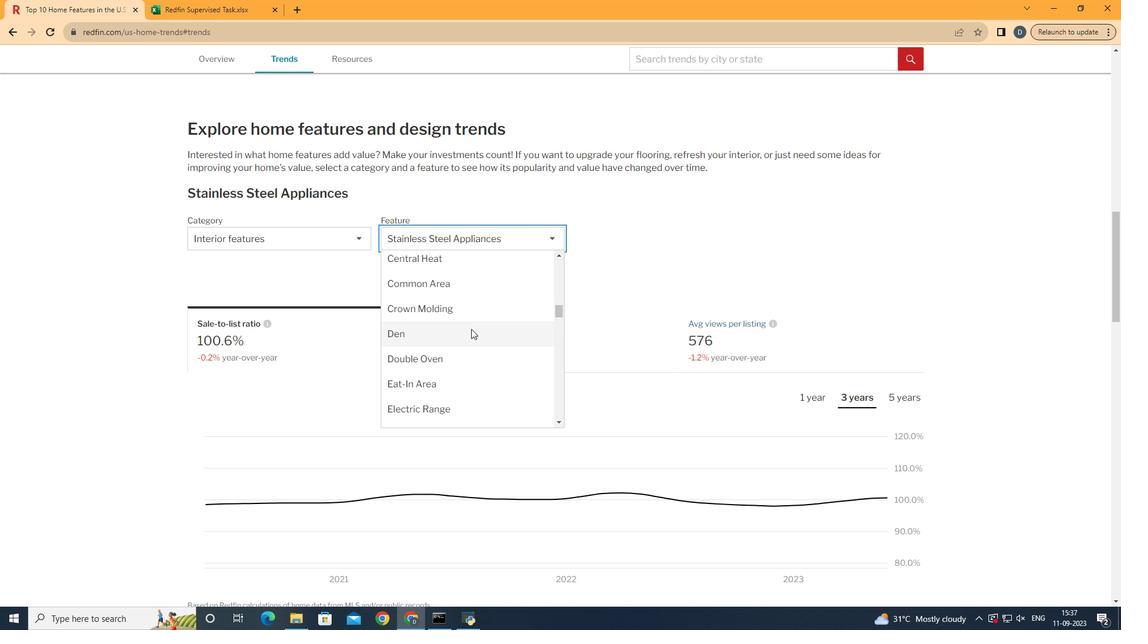 
Action: Mouse pressed left at (471, 328)
Screenshot: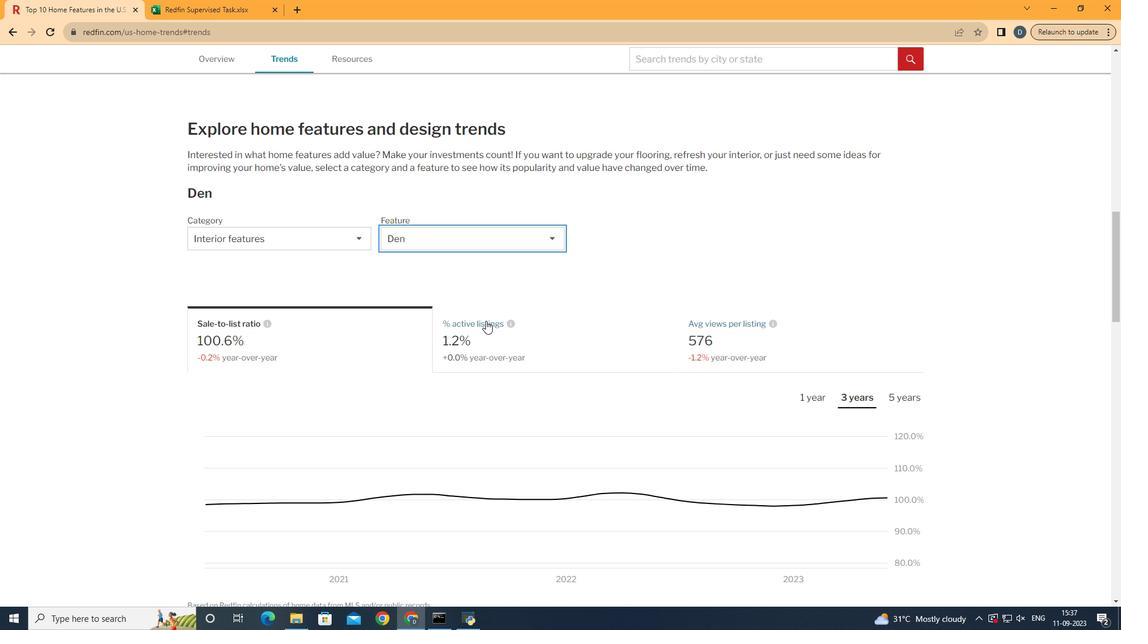 
Action: Mouse moved to (715, 178)
Screenshot: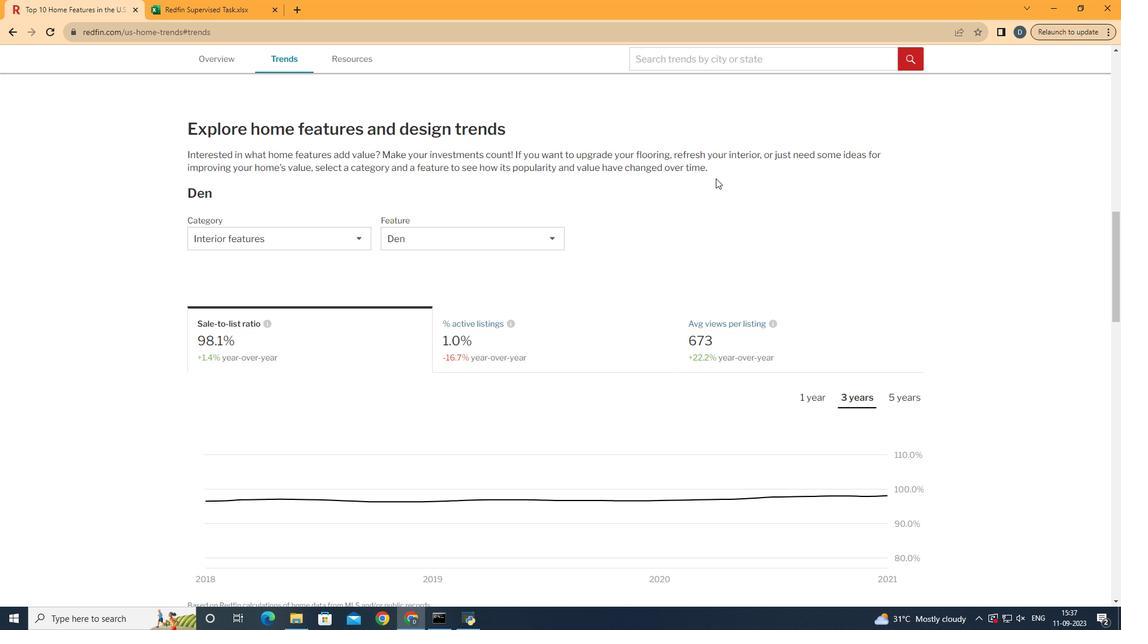 
Action: Mouse pressed left at (715, 178)
Screenshot: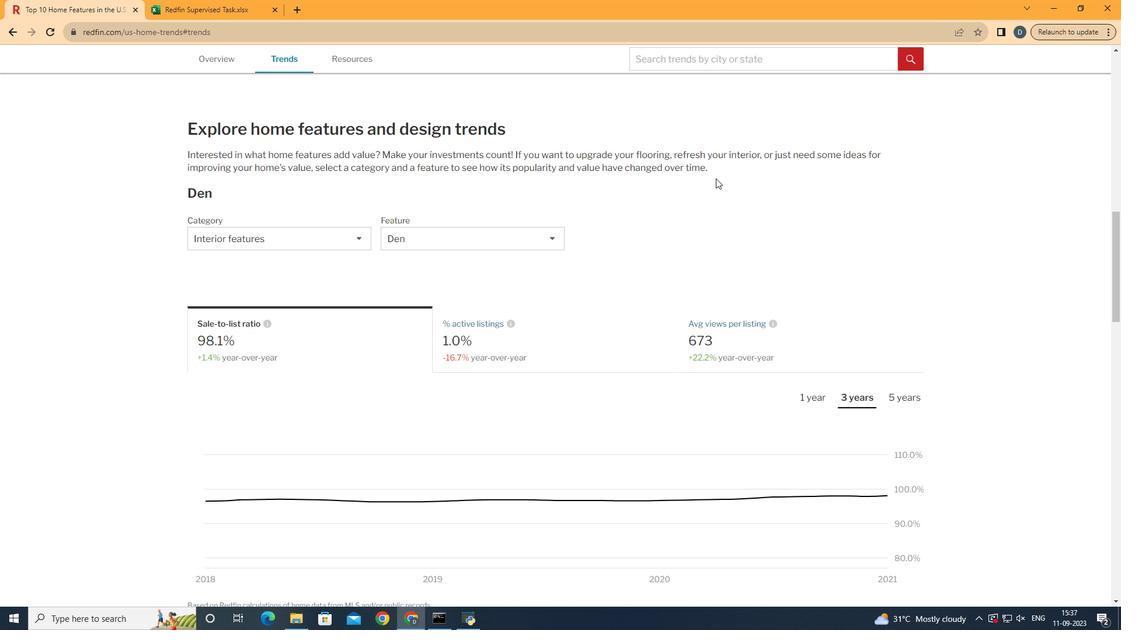 
Action: Mouse moved to (398, 315)
Screenshot: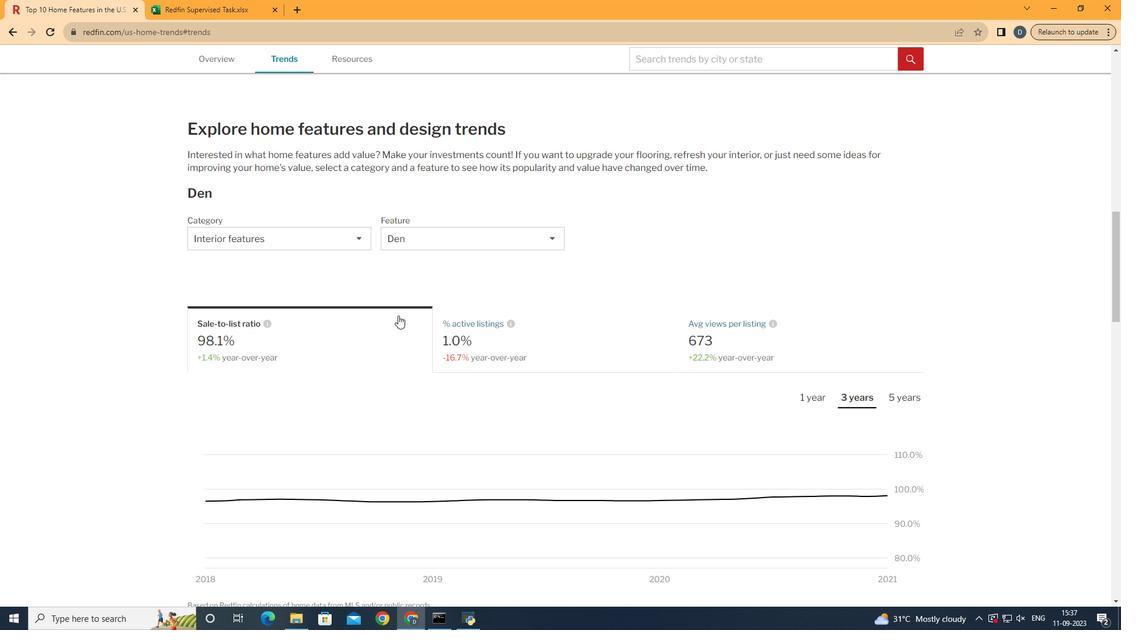 
Action: Mouse scrolled (398, 315) with delta (0, 0)
Screenshot: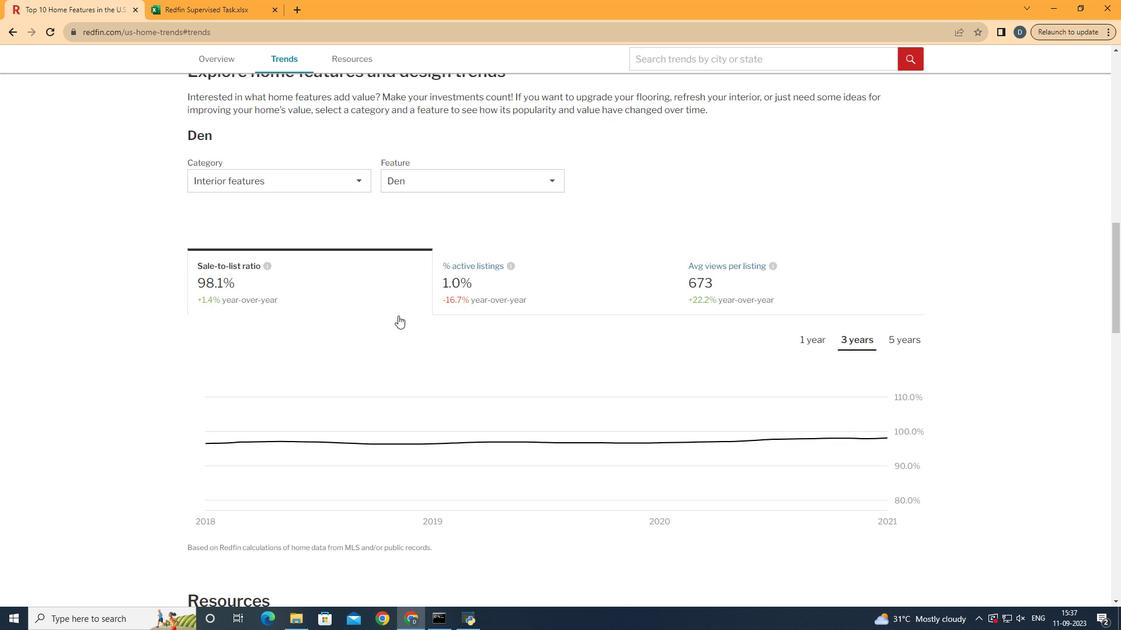 
Action: Mouse moved to (587, 286)
Screenshot: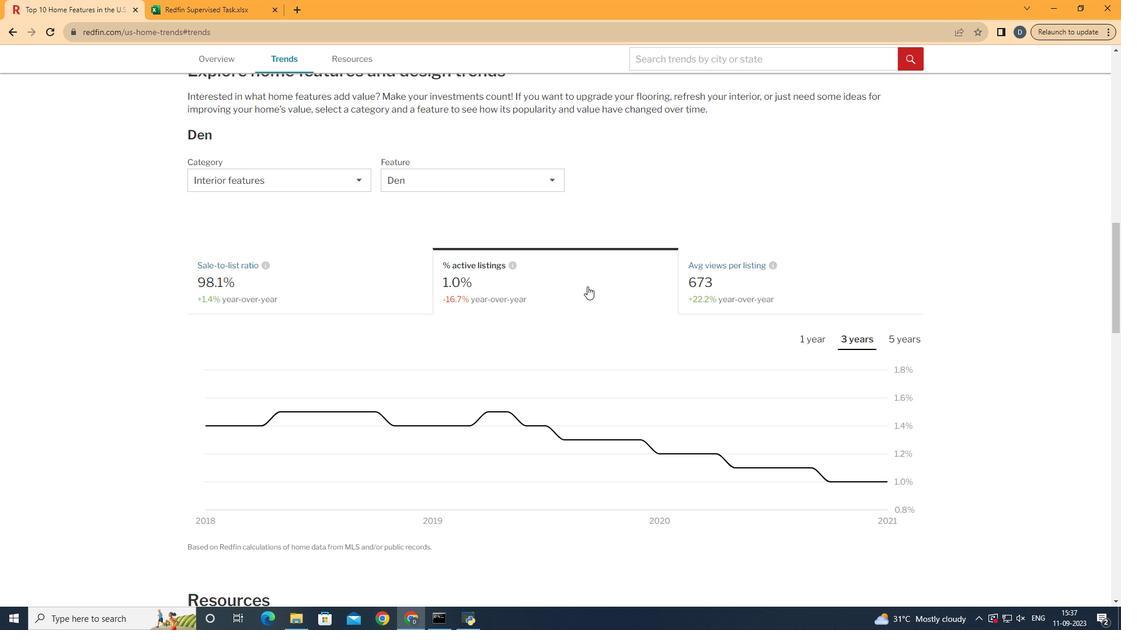 
Action: Mouse pressed left at (587, 286)
Screenshot: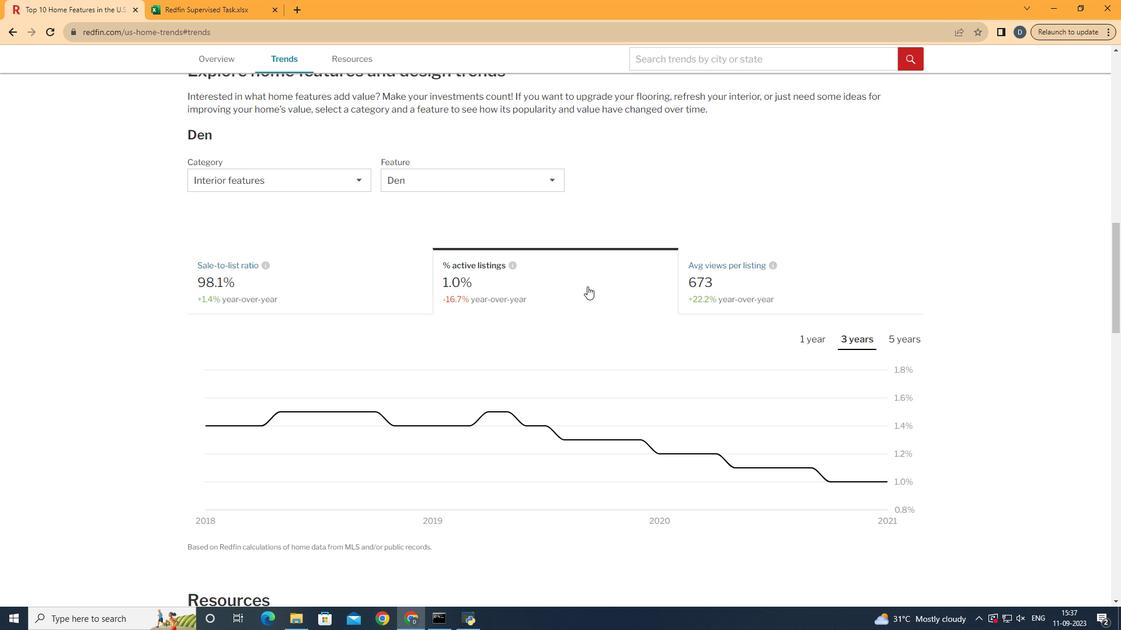 
Action: Mouse moved to (894, 337)
Screenshot: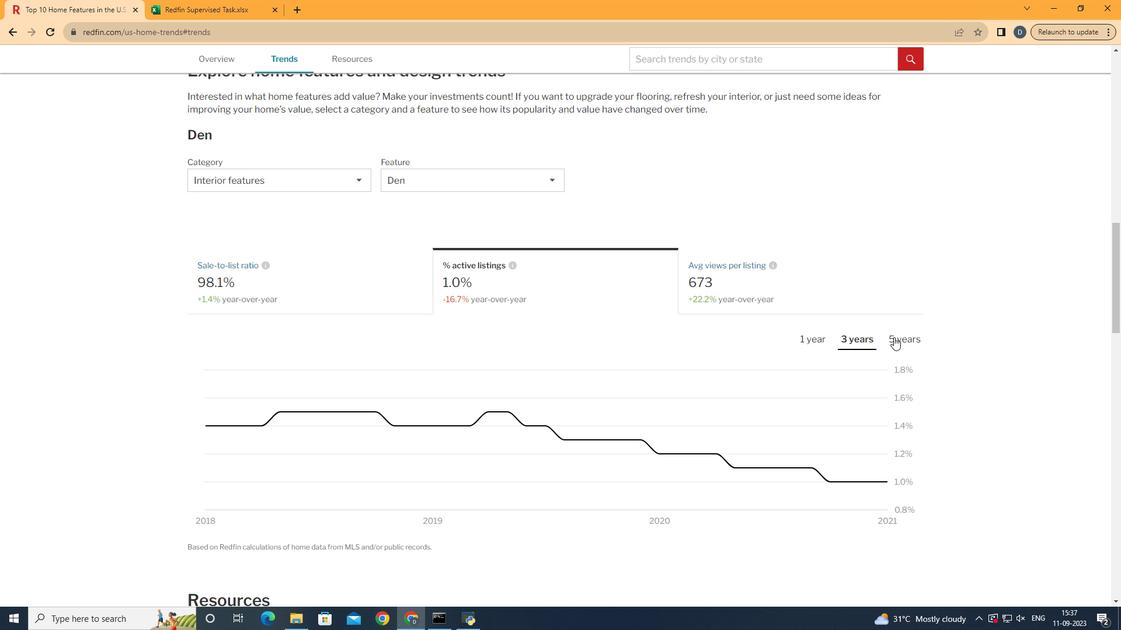 
Action: Mouse pressed left at (894, 337)
Screenshot: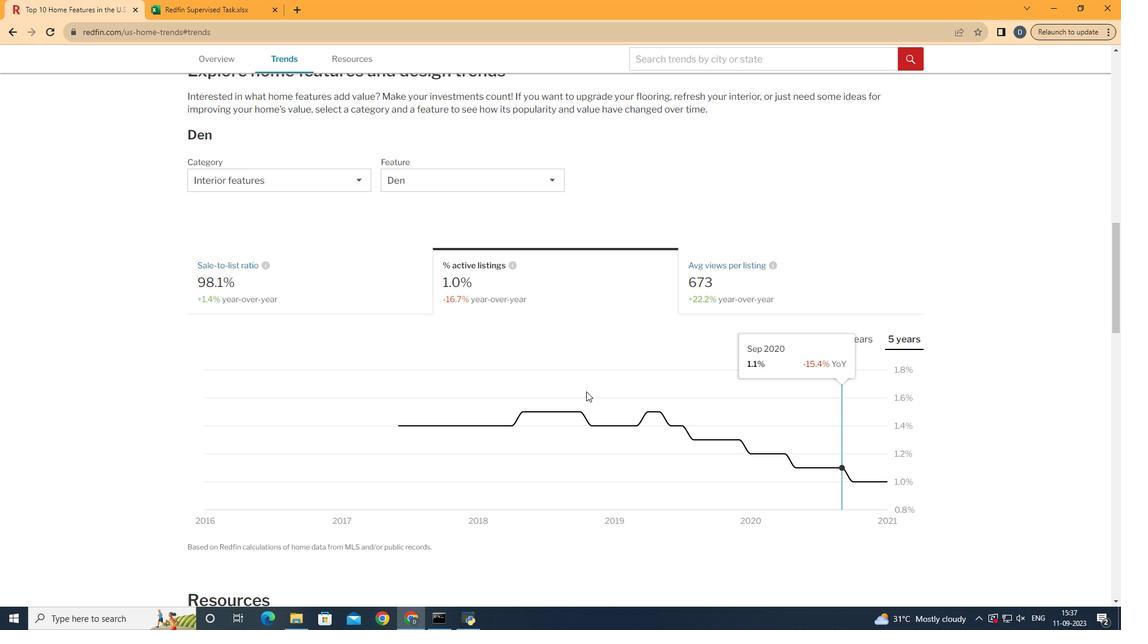 
Action: Mouse moved to (927, 439)
Screenshot: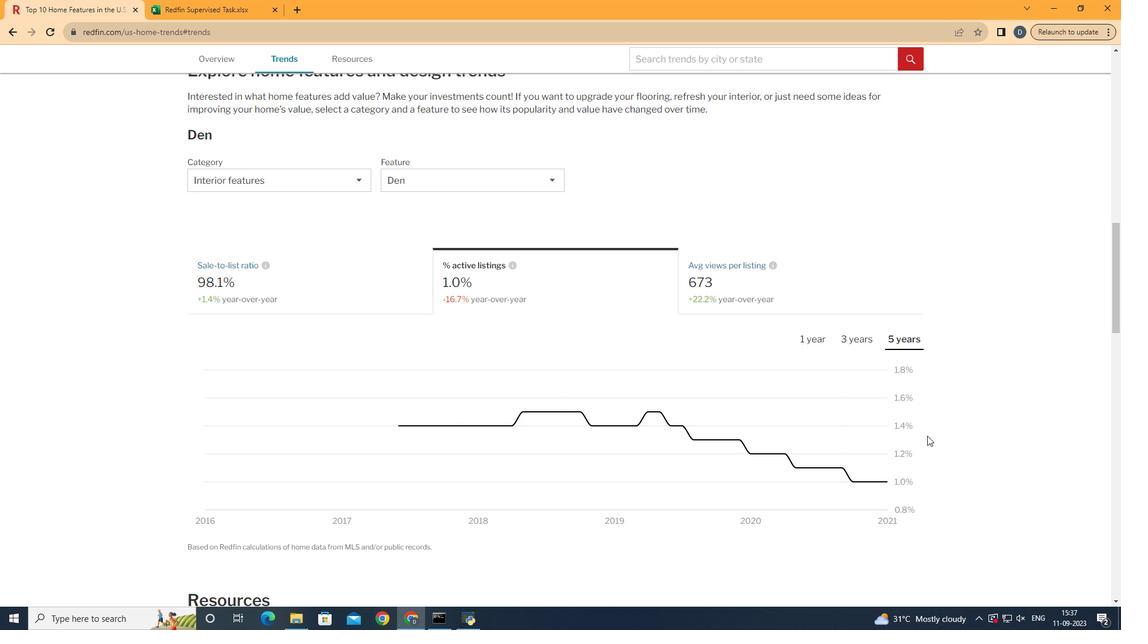 
